 Task: Look for Airbnb options in Chom Bueng, Thailand from 2nd November, 2023 to 6th November, 2023 for 1 adult.1  bedroom having 1 bed and 1 bathroom. Property type can be guest house. Booking option can be shelf check-in. Look for 3 properties as per requirement.
Action: Mouse moved to (506, 58)
Screenshot: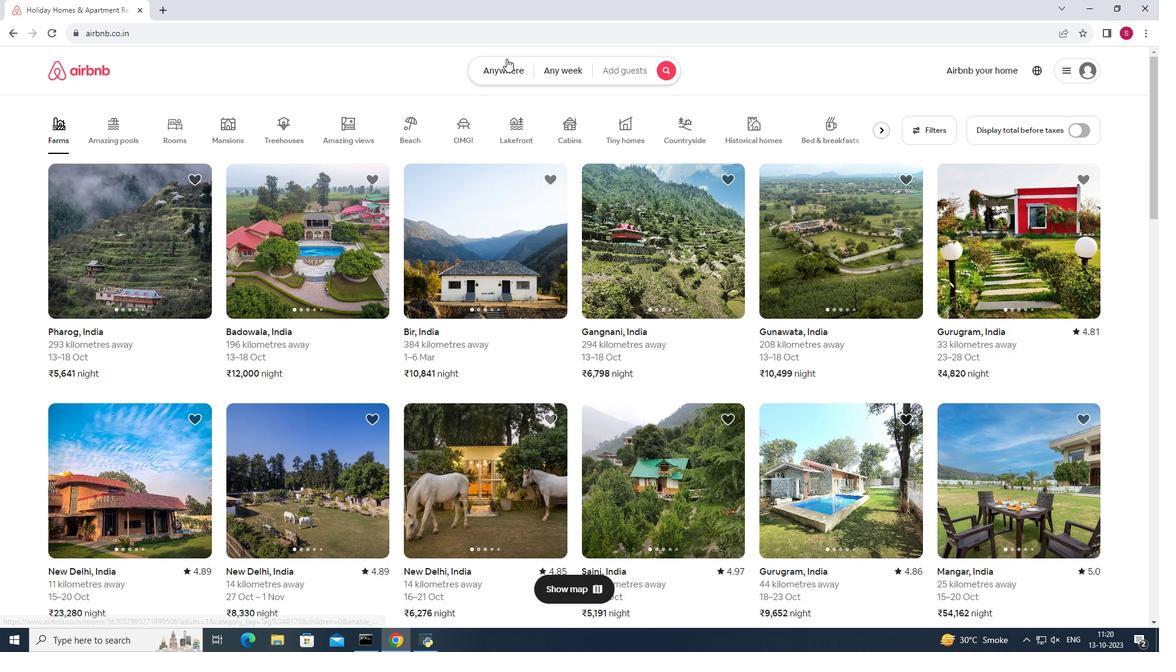 
Action: Mouse pressed left at (506, 58)
Screenshot: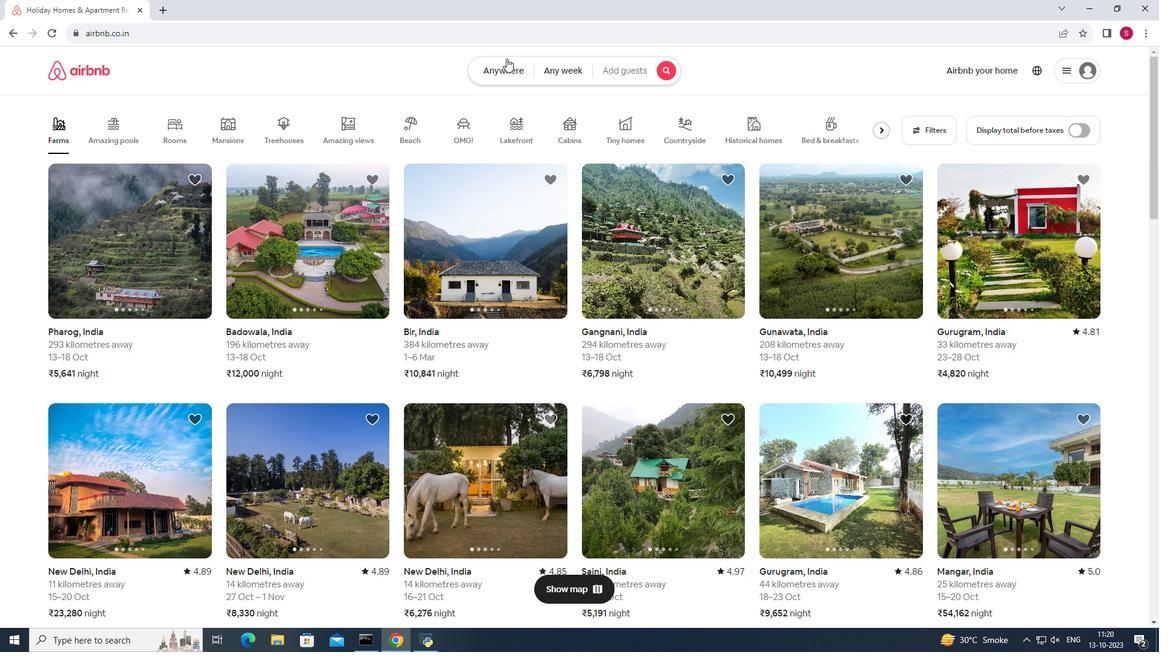 
Action: Mouse moved to (447, 122)
Screenshot: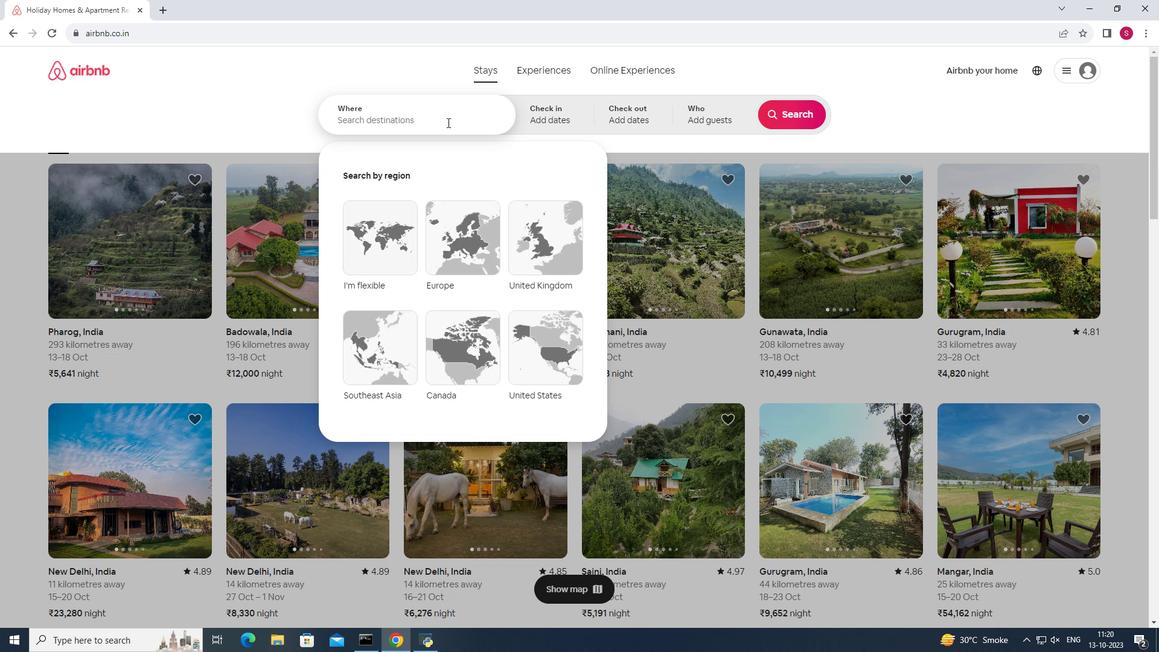
Action: Mouse pressed left at (447, 122)
Screenshot: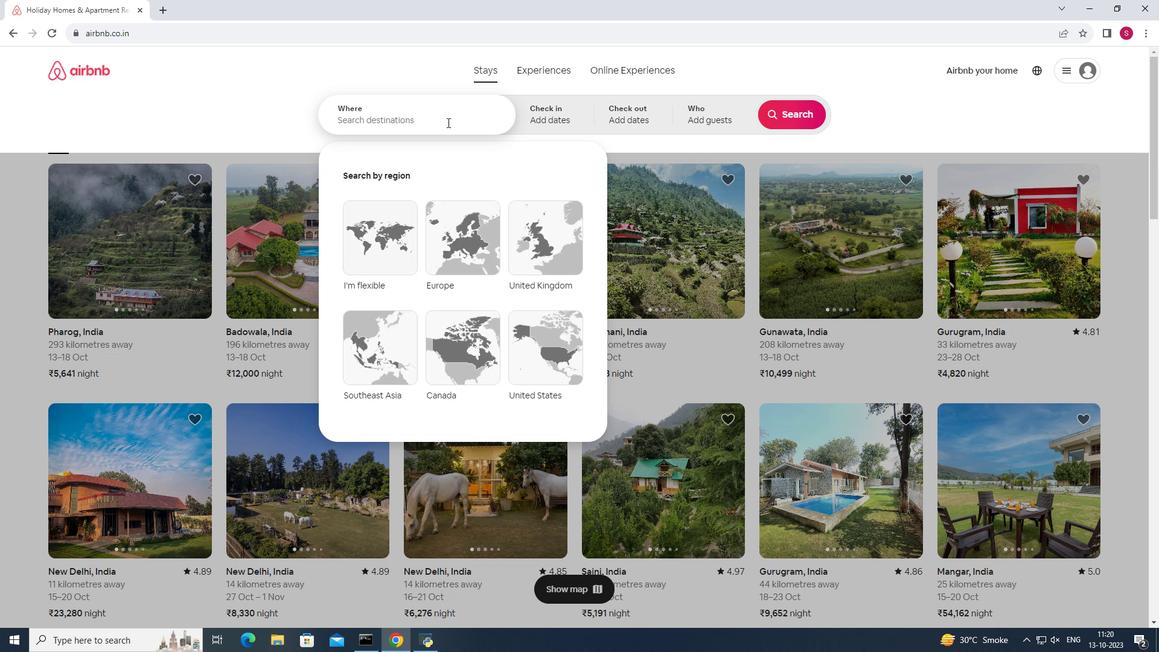 
Action: Key pressed <Key.shift>Chom<Key.space><Key.shift>Bueng,<Key.space><Key.shift>Thailand
Screenshot: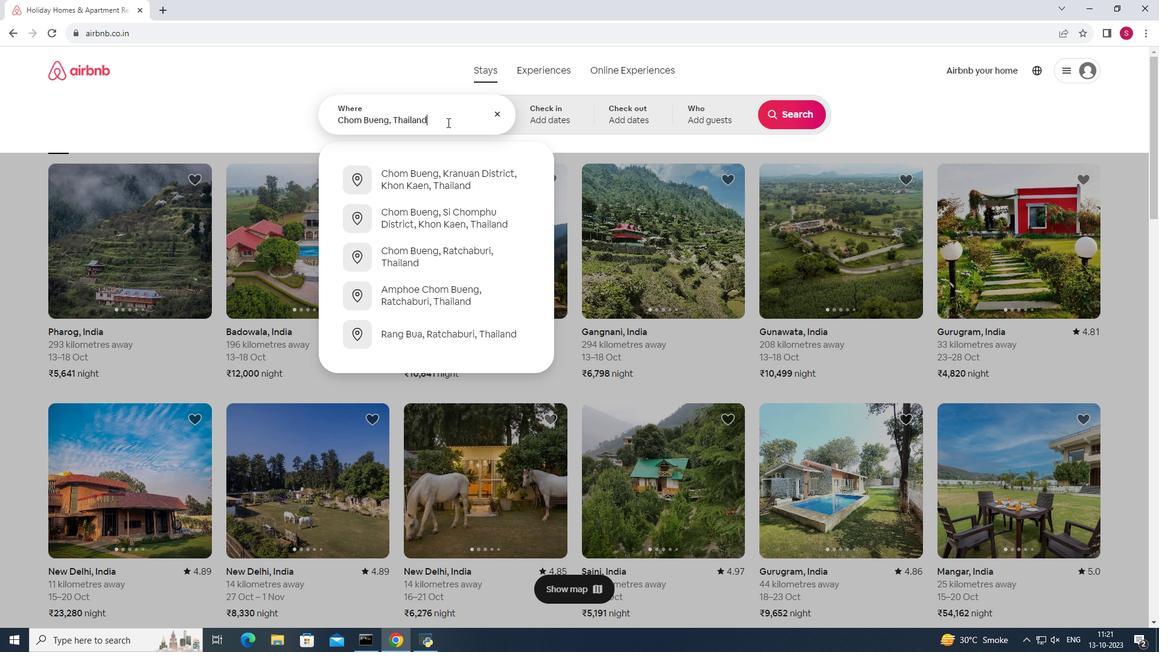 
Action: Mouse moved to (613, 125)
Screenshot: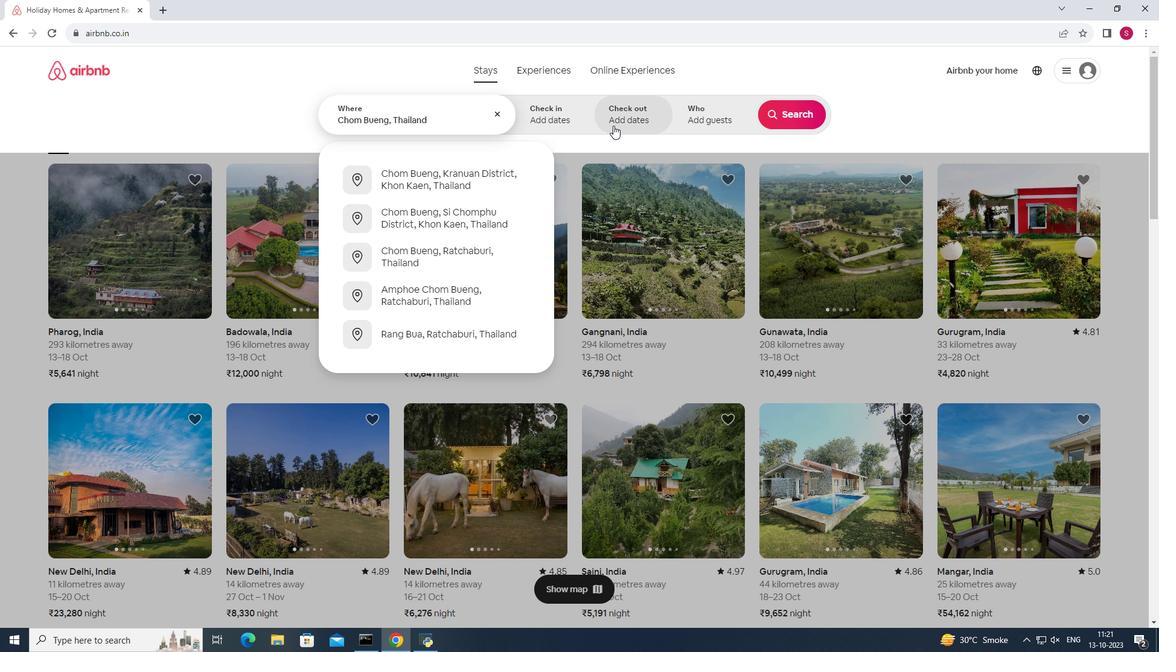 
Action: Key pressed <Key.enter>
Screenshot: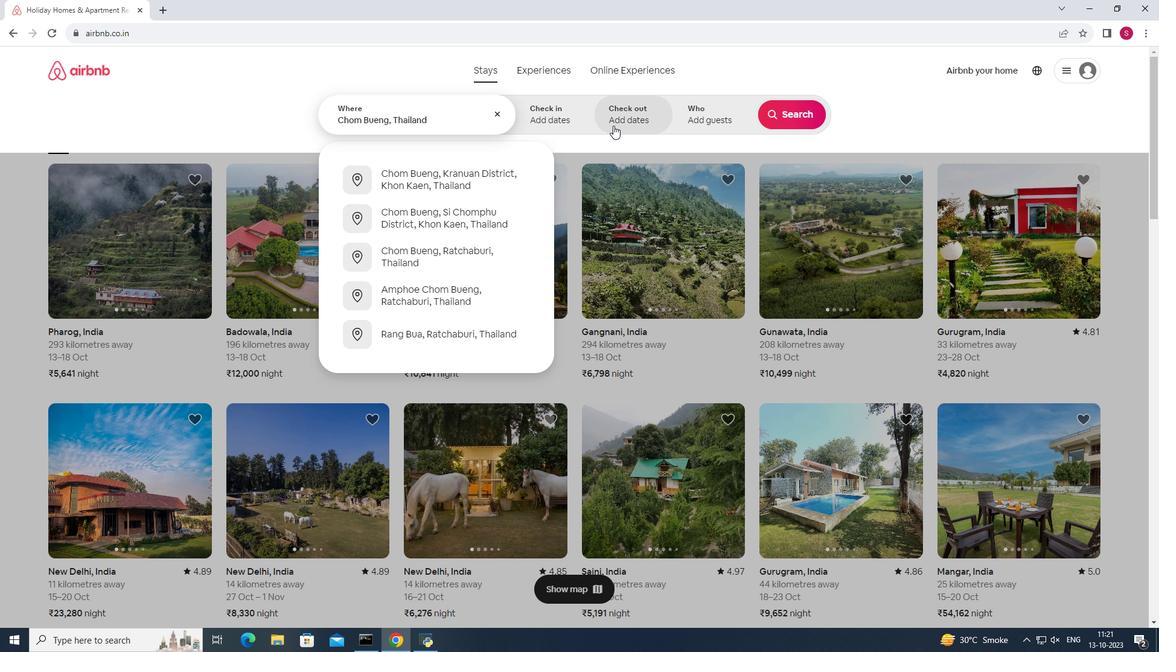 
Action: Mouse moved to (724, 257)
Screenshot: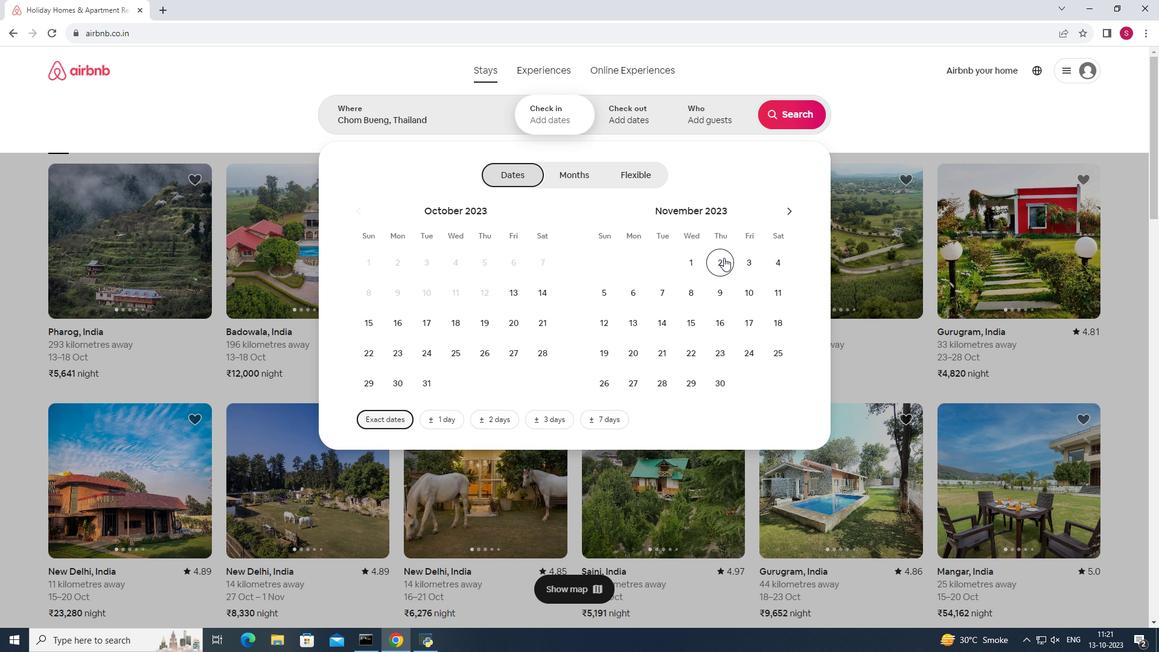 
Action: Mouse pressed left at (724, 257)
Screenshot: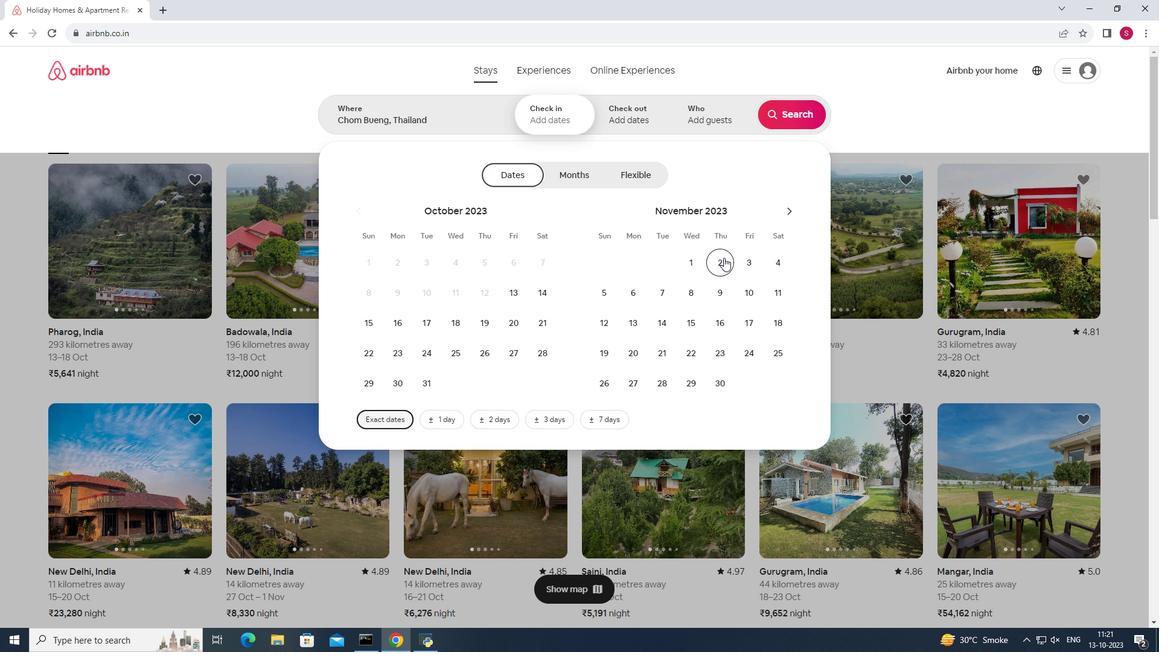 
Action: Mouse moved to (634, 300)
Screenshot: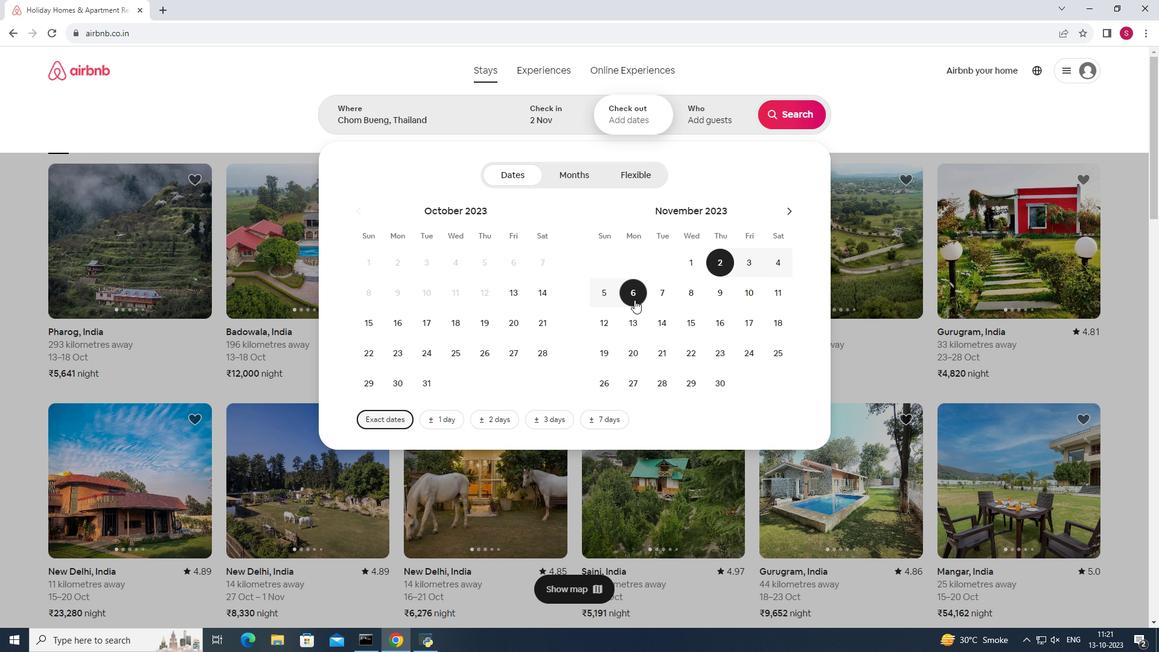 
Action: Mouse pressed left at (634, 300)
Screenshot: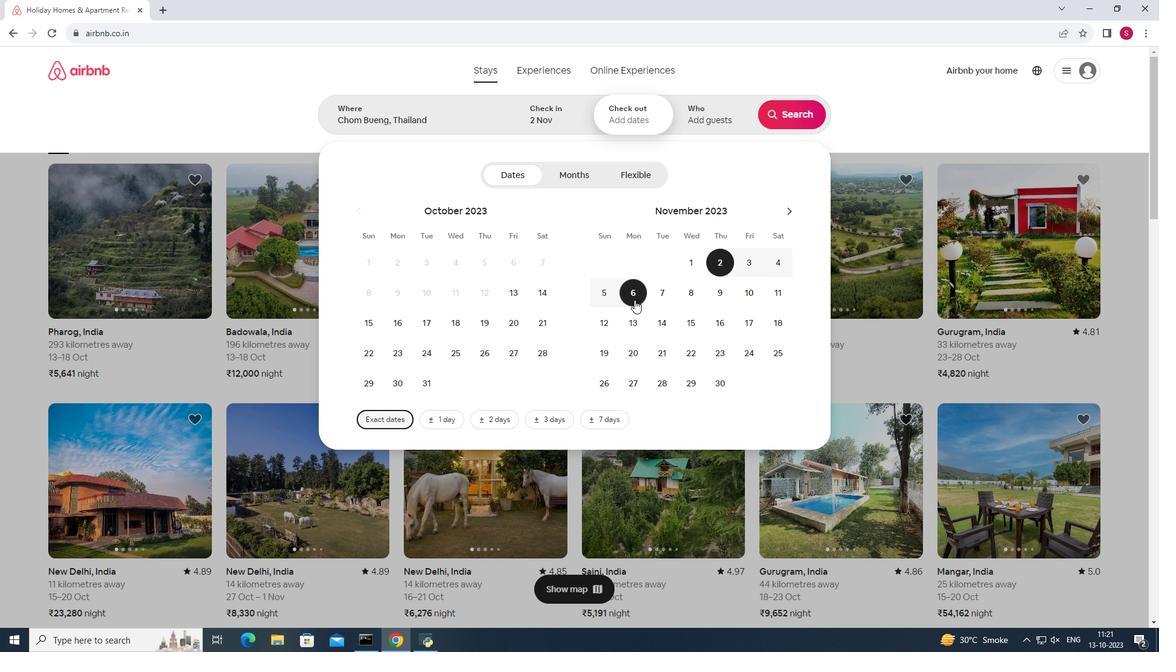 
Action: Mouse pressed left at (634, 300)
Screenshot: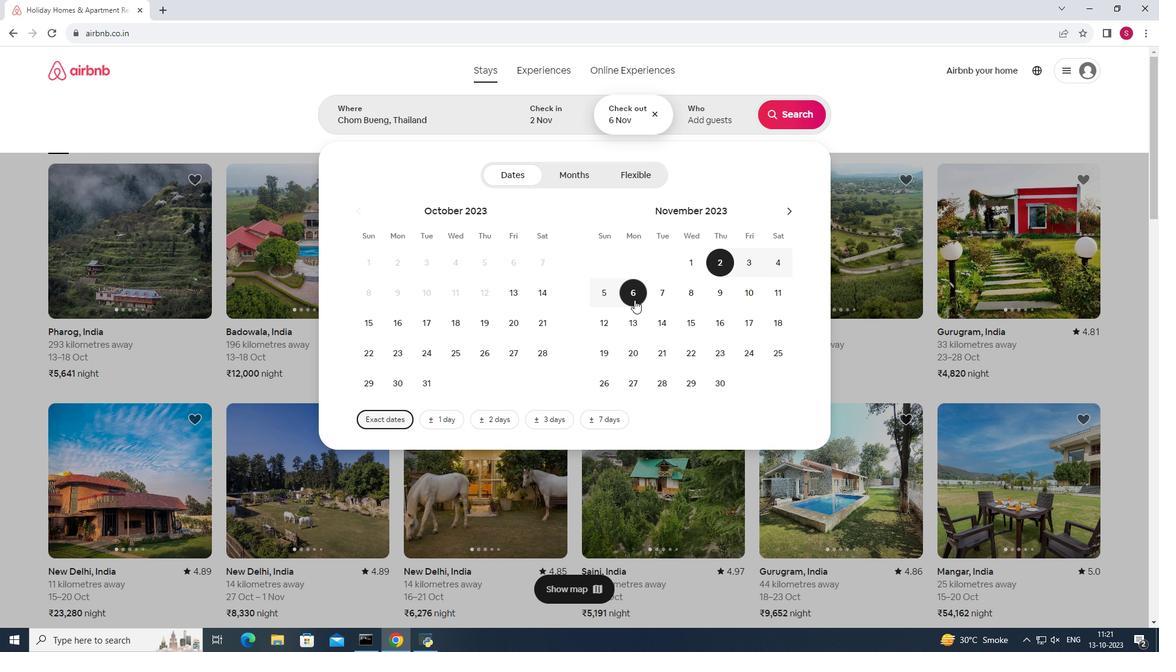 
Action: Mouse moved to (707, 106)
Screenshot: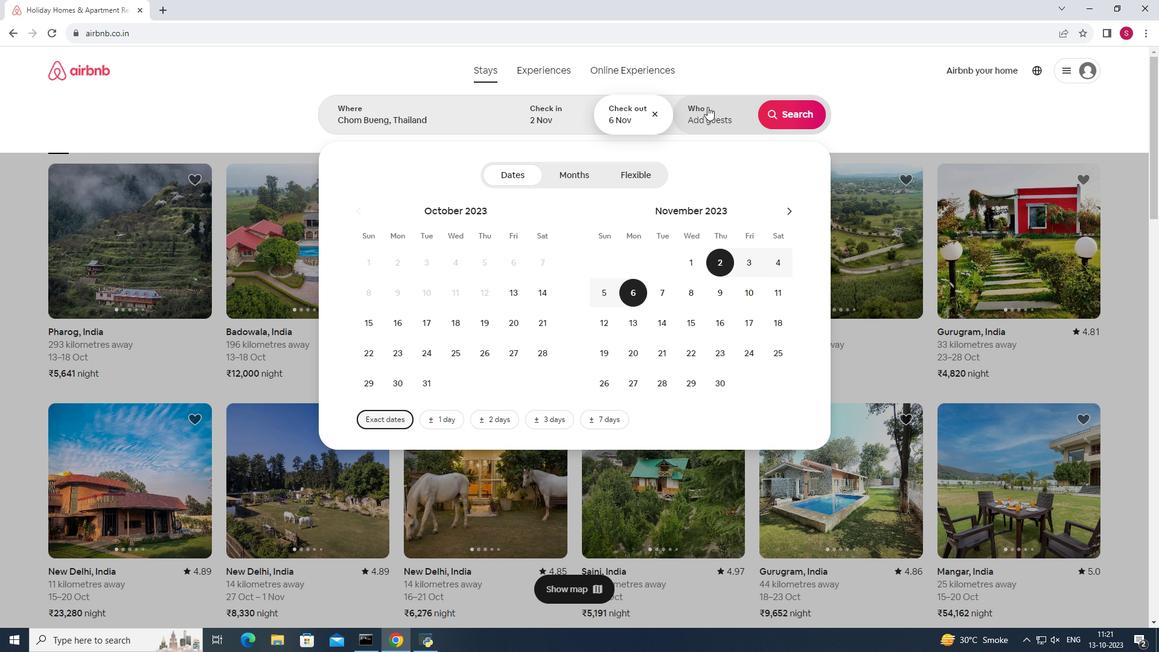 
Action: Mouse pressed left at (707, 106)
Screenshot: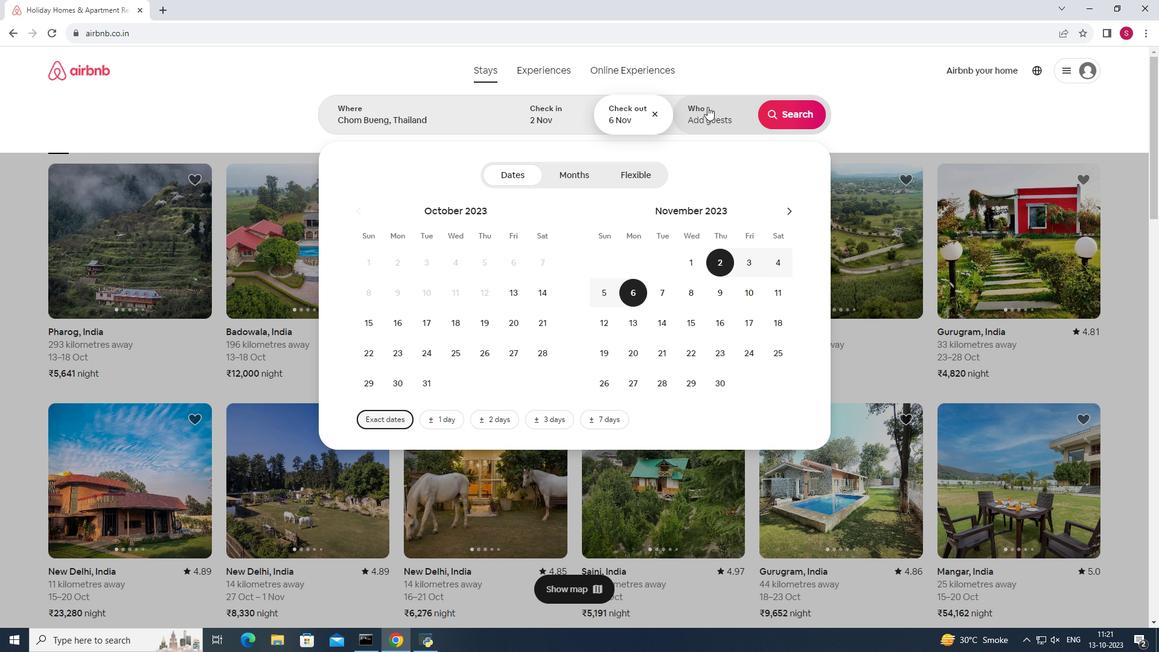 
Action: Mouse pressed left at (707, 106)
Screenshot: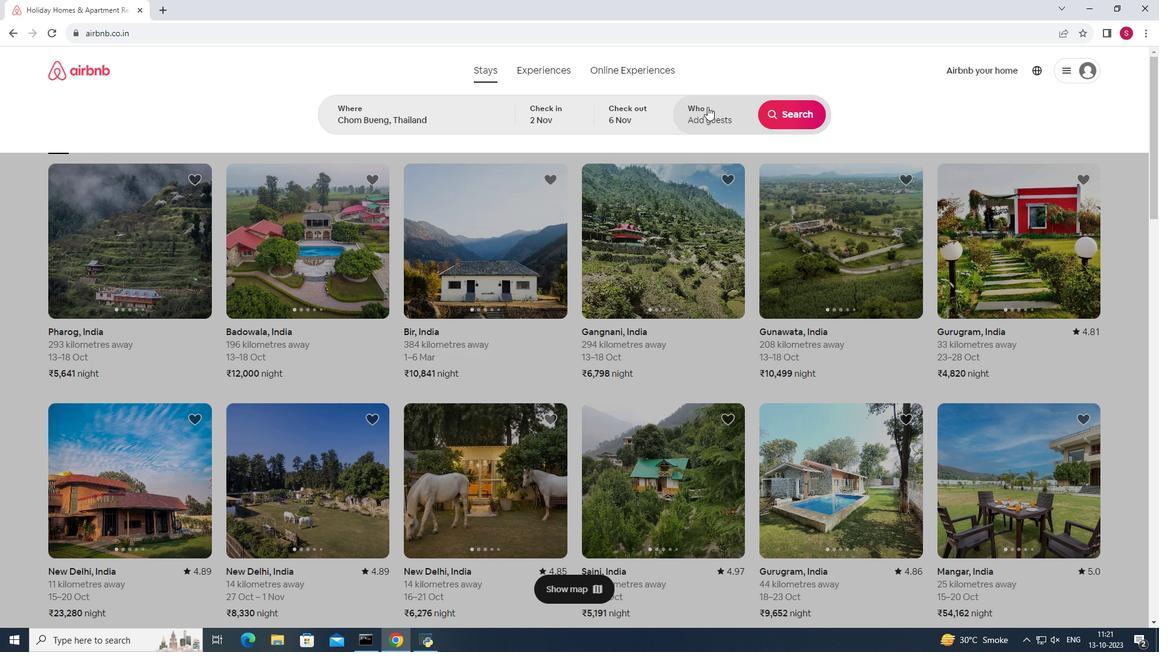 
Action: Mouse moved to (707, 109)
Screenshot: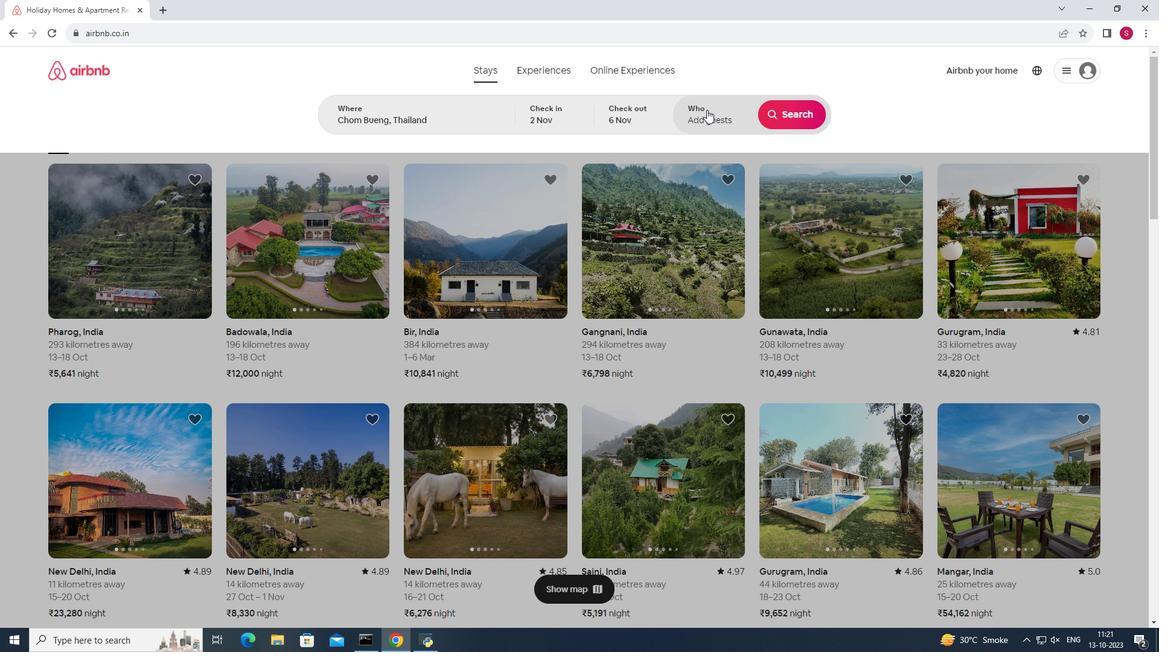 
Action: Mouse pressed left at (707, 109)
Screenshot: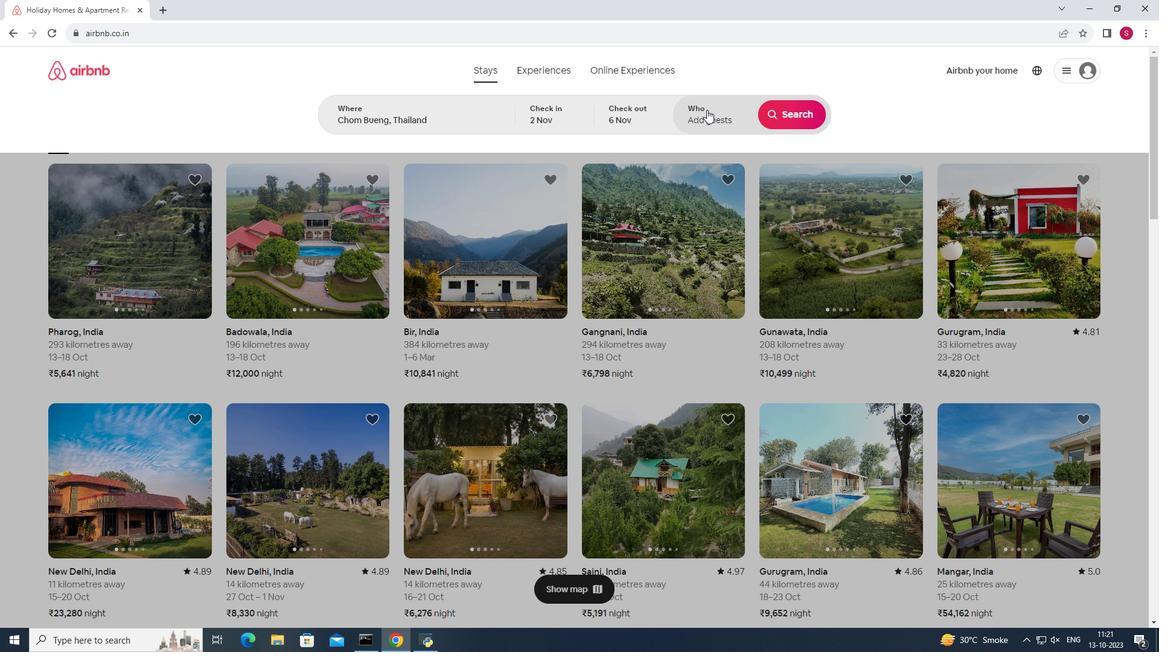 
Action: Mouse moved to (796, 179)
Screenshot: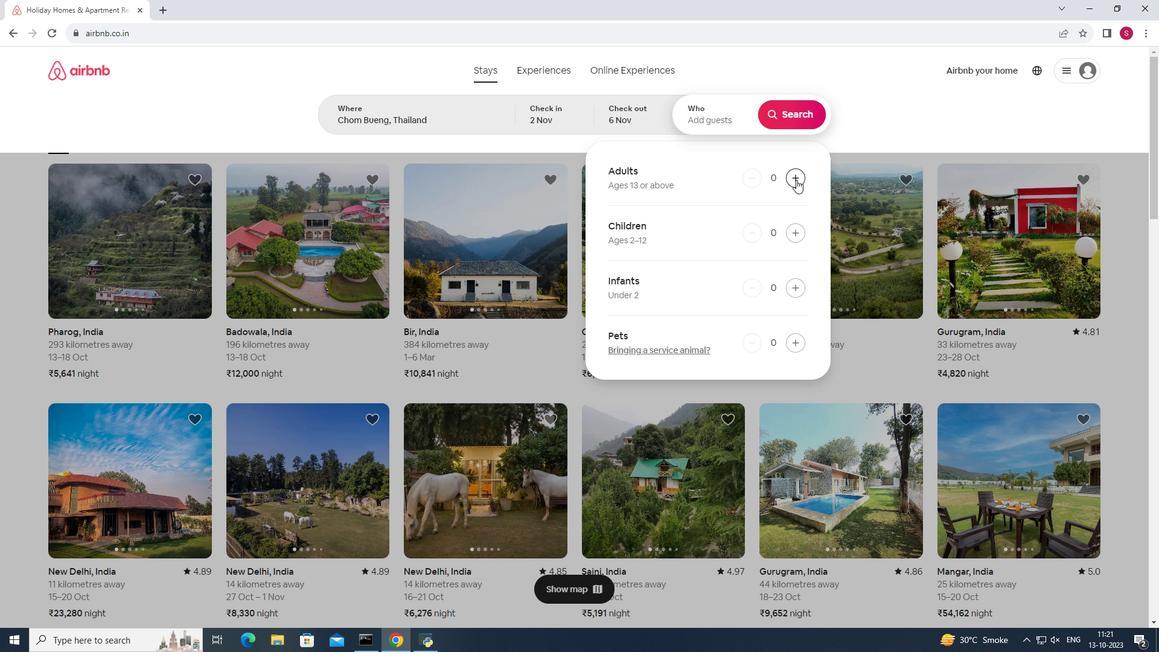 
Action: Mouse pressed left at (796, 179)
Screenshot: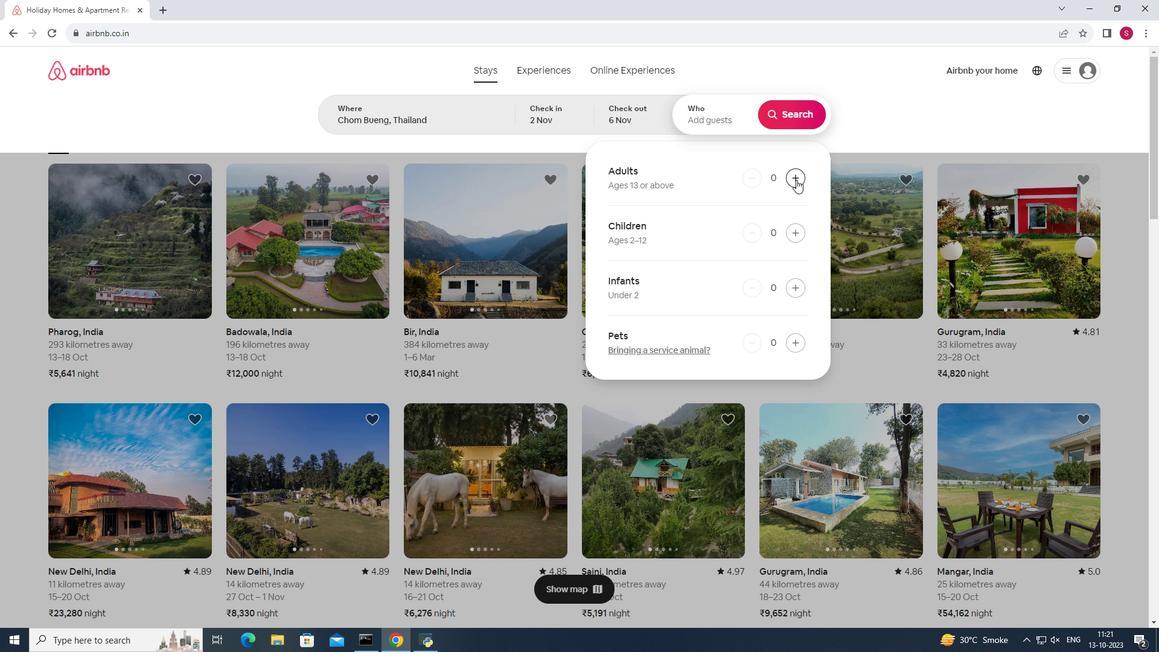 
Action: Mouse pressed left at (796, 179)
Screenshot: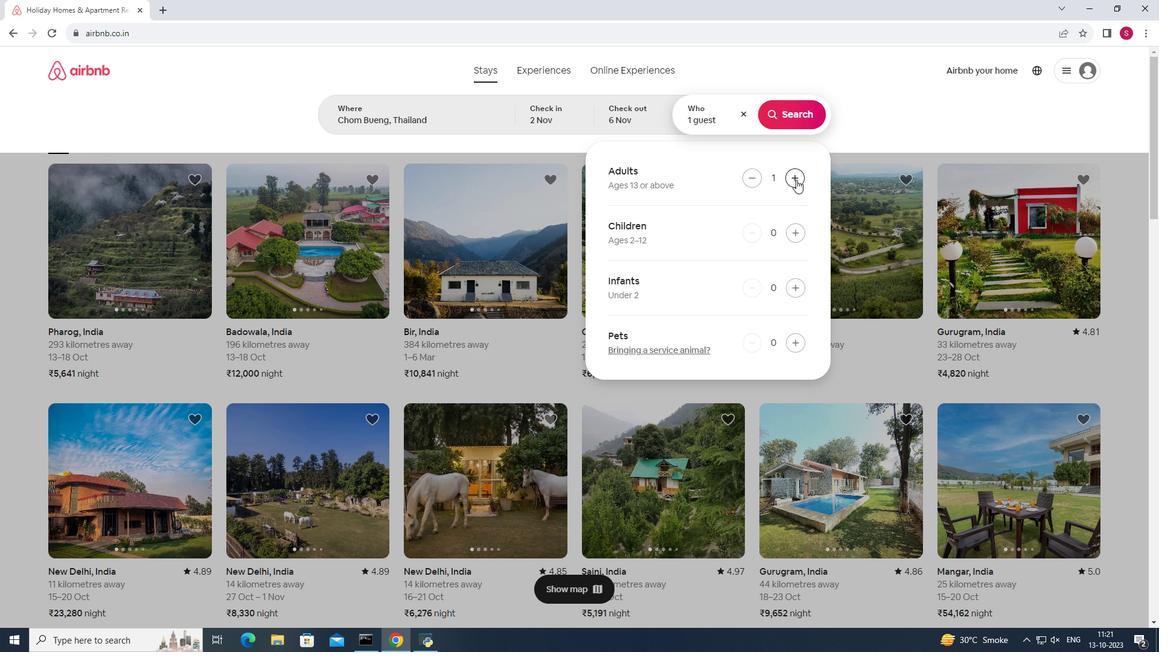 
Action: Mouse moved to (750, 180)
Screenshot: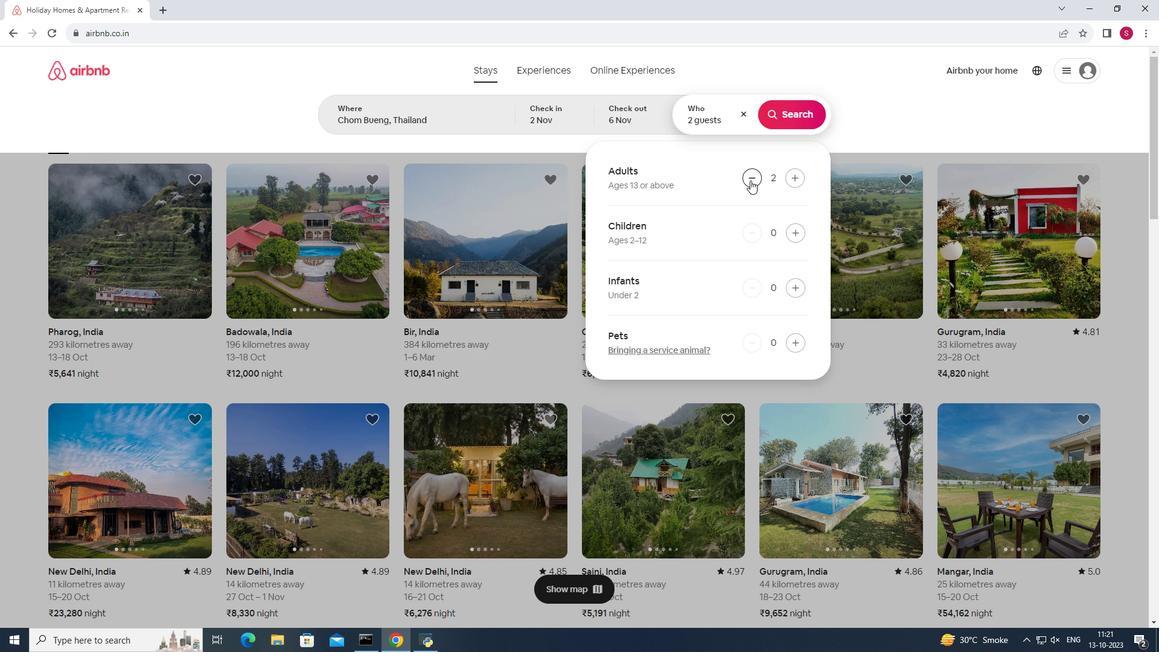 
Action: Mouse pressed left at (750, 180)
Screenshot: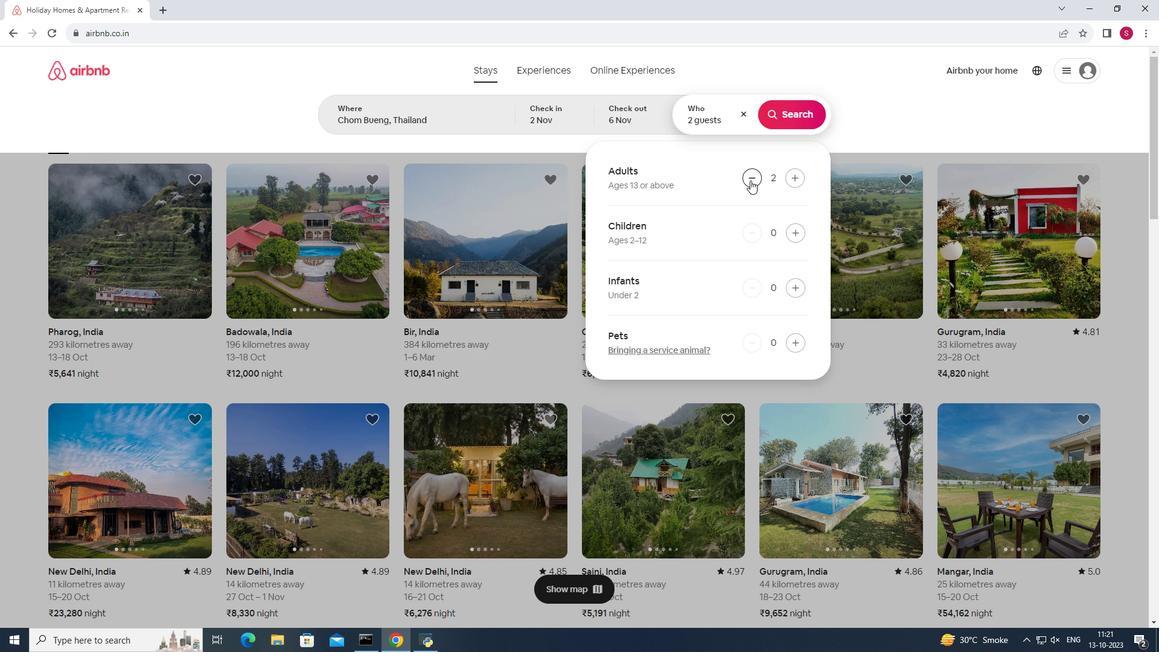 
Action: Mouse moved to (802, 109)
Screenshot: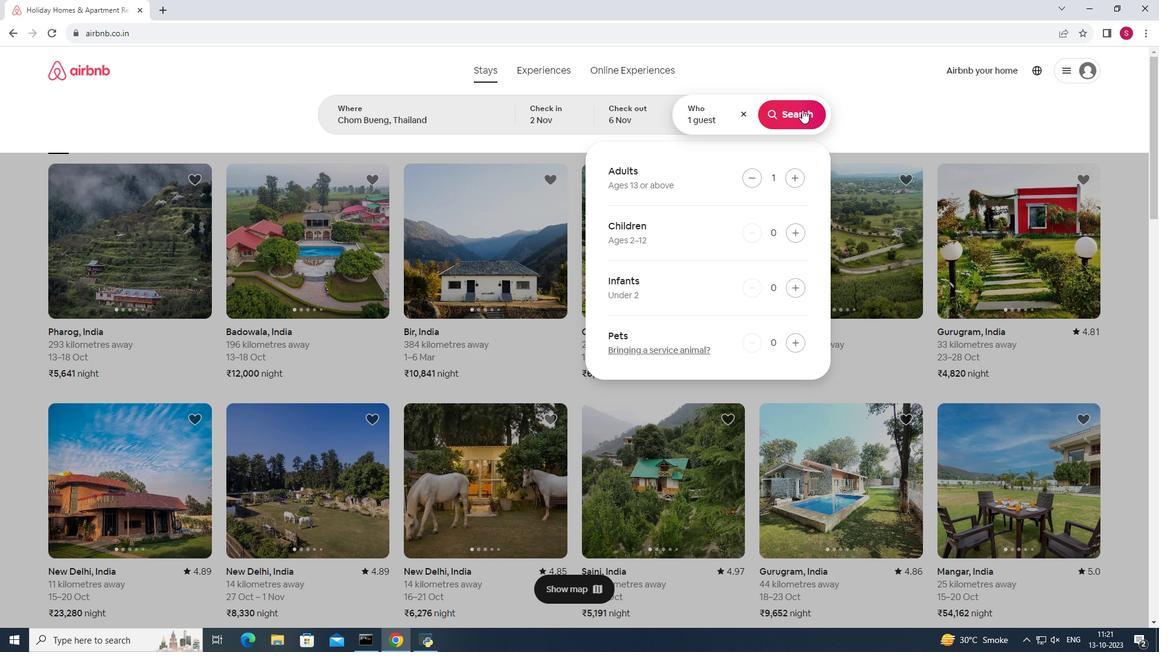 
Action: Mouse pressed left at (802, 109)
Screenshot: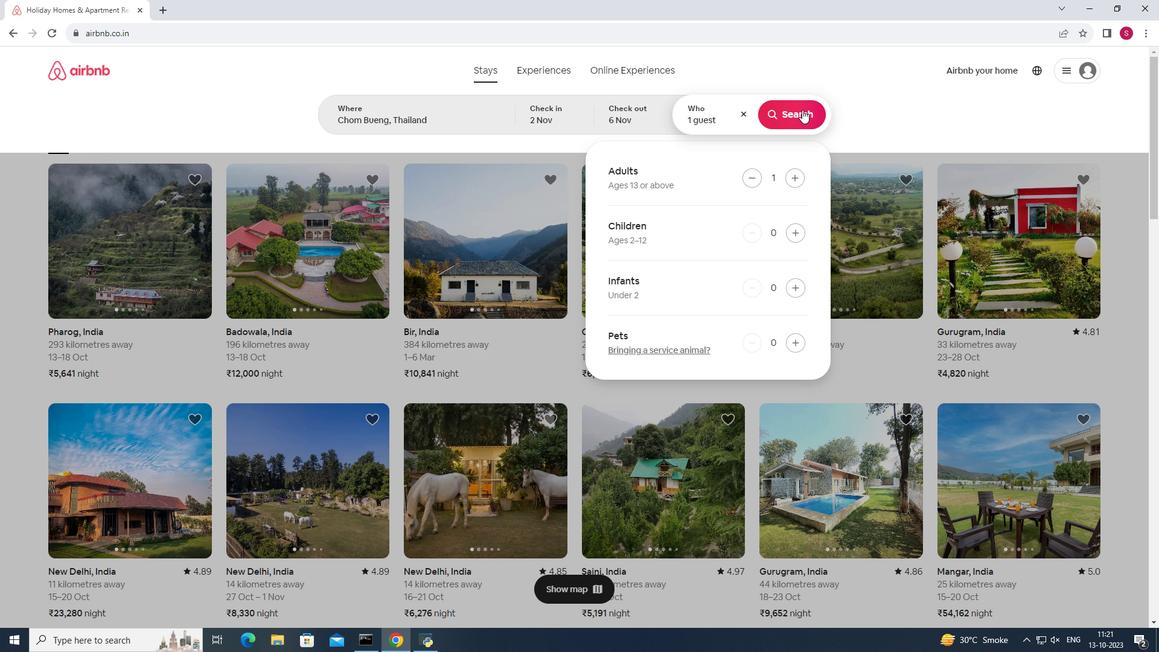 
Action: Mouse moved to (963, 120)
Screenshot: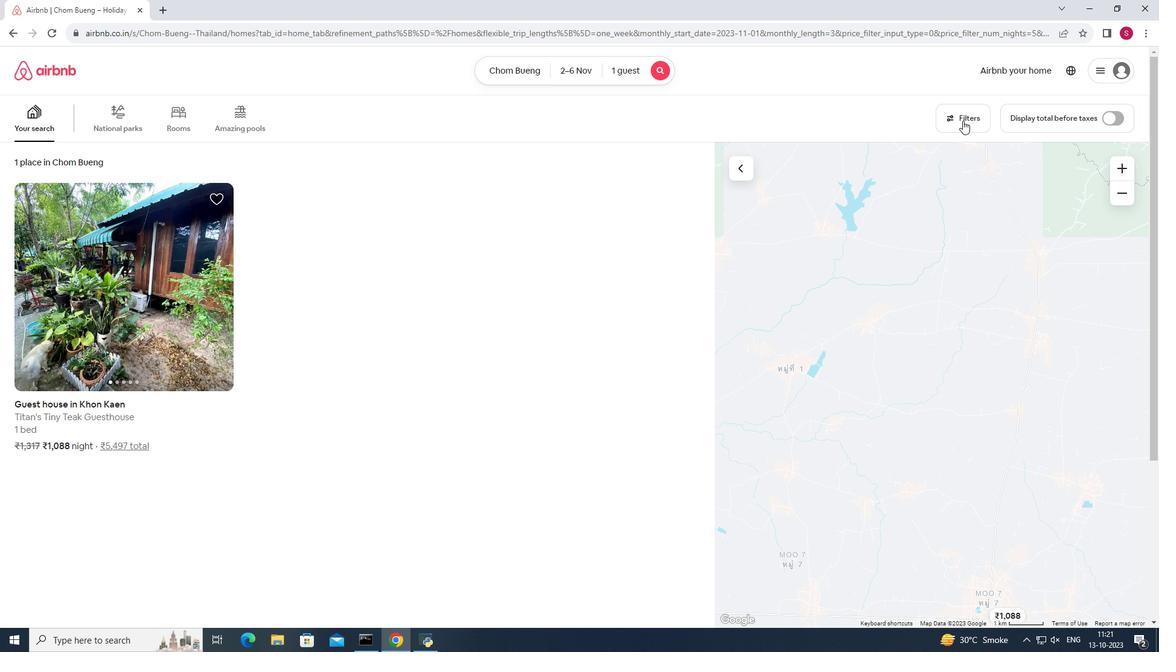 
Action: Mouse pressed left at (963, 120)
Screenshot: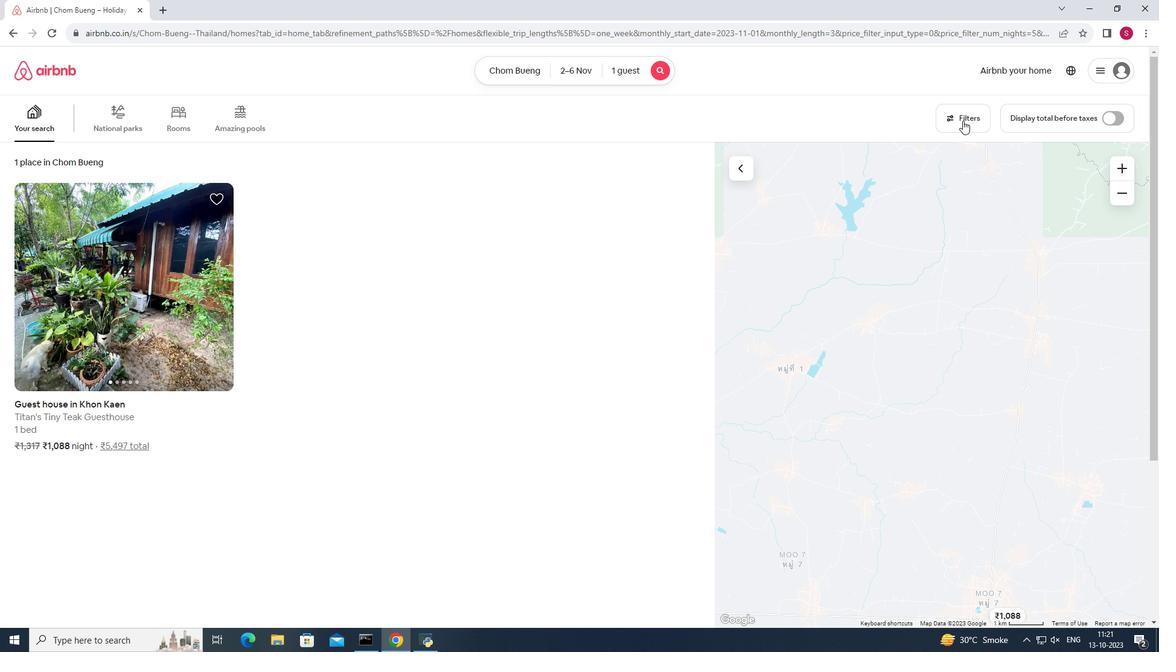 
Action: Mouse pressed left at (963, 120)
Screenshot: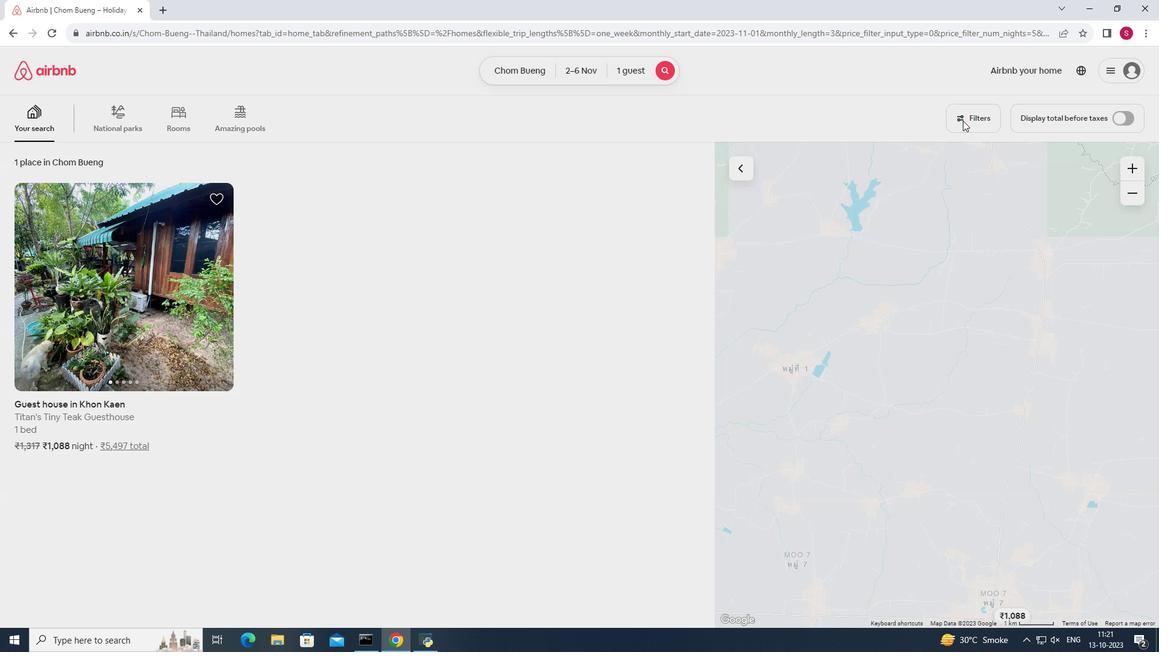 
Action: Mouse pressed left at (963, 120)
Screenshot: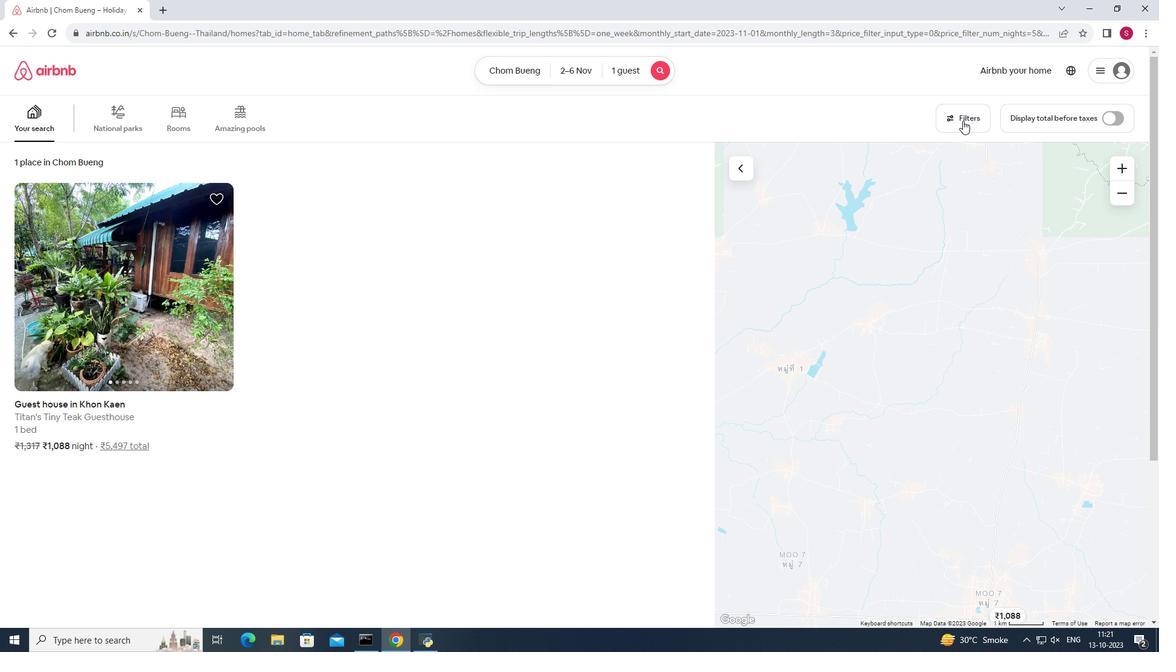 
Action: Mouse moved to (705, 324)
Screenshot: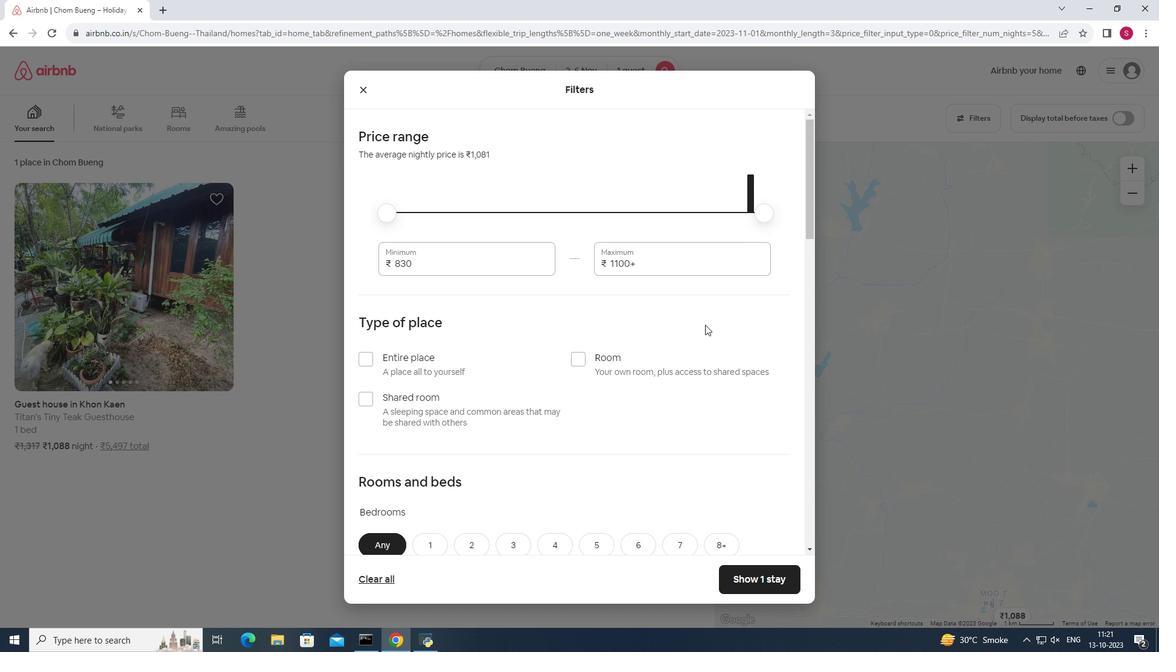 
Action: Mouse scrolled (705, 324) with delta (0, 0)
Screenshot: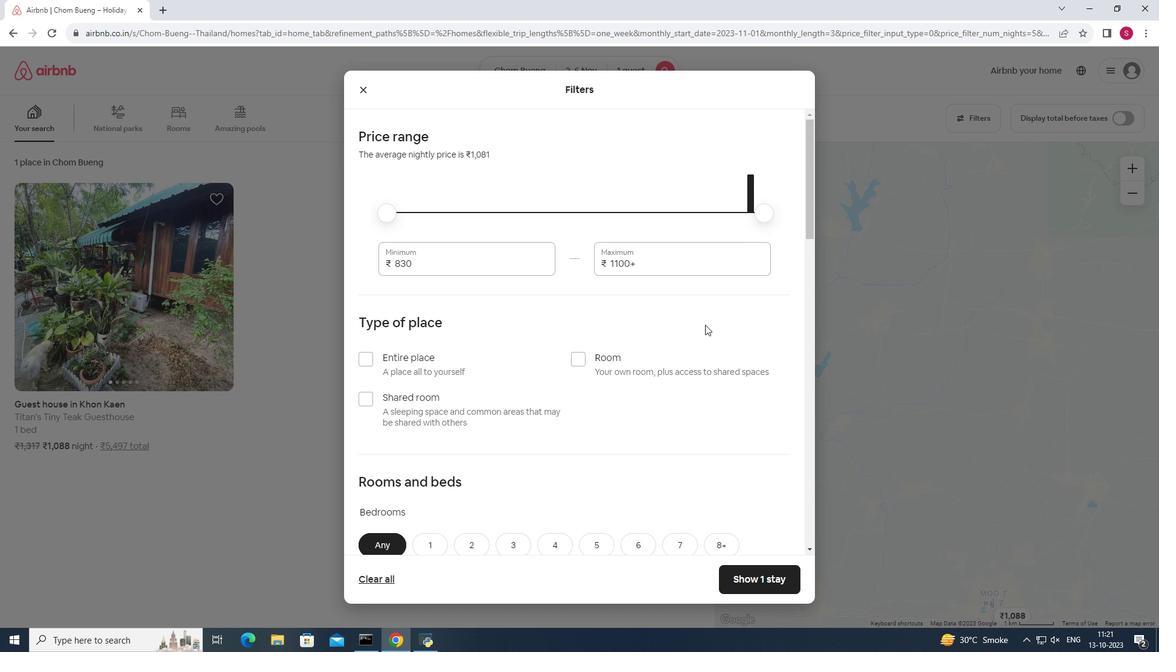 
Action: Mouse scrolled (705, 324) with delta (0, 0)
Screenshot: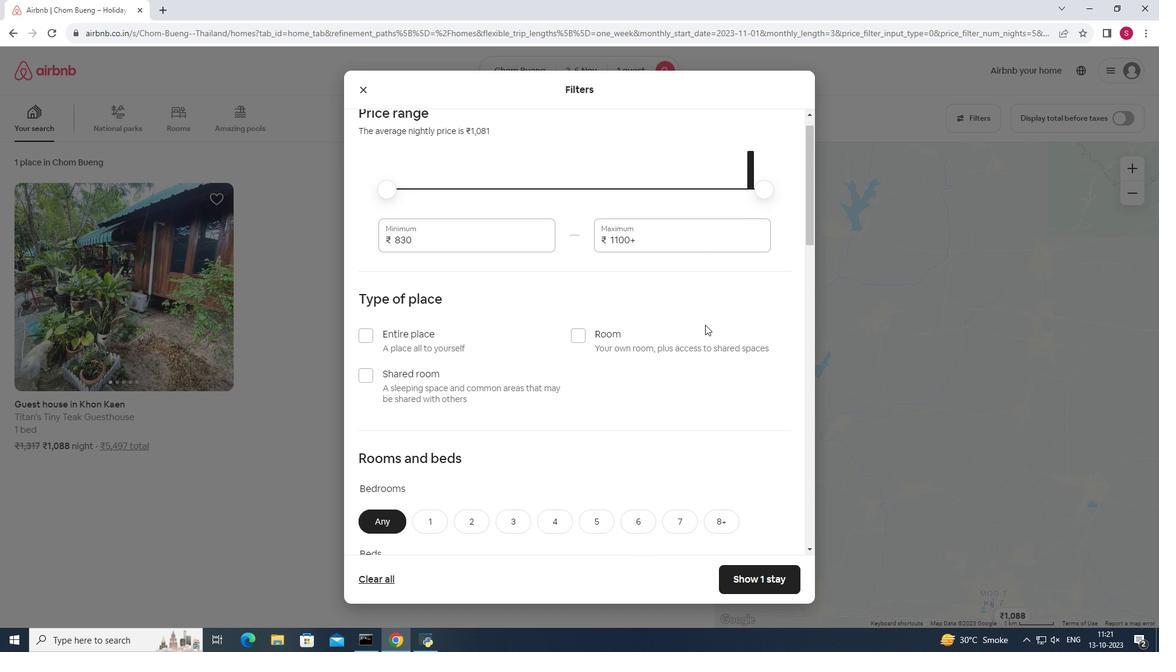 
Action: Mouse scrolled (705, 324) with delta (0, 0)
Screenshot: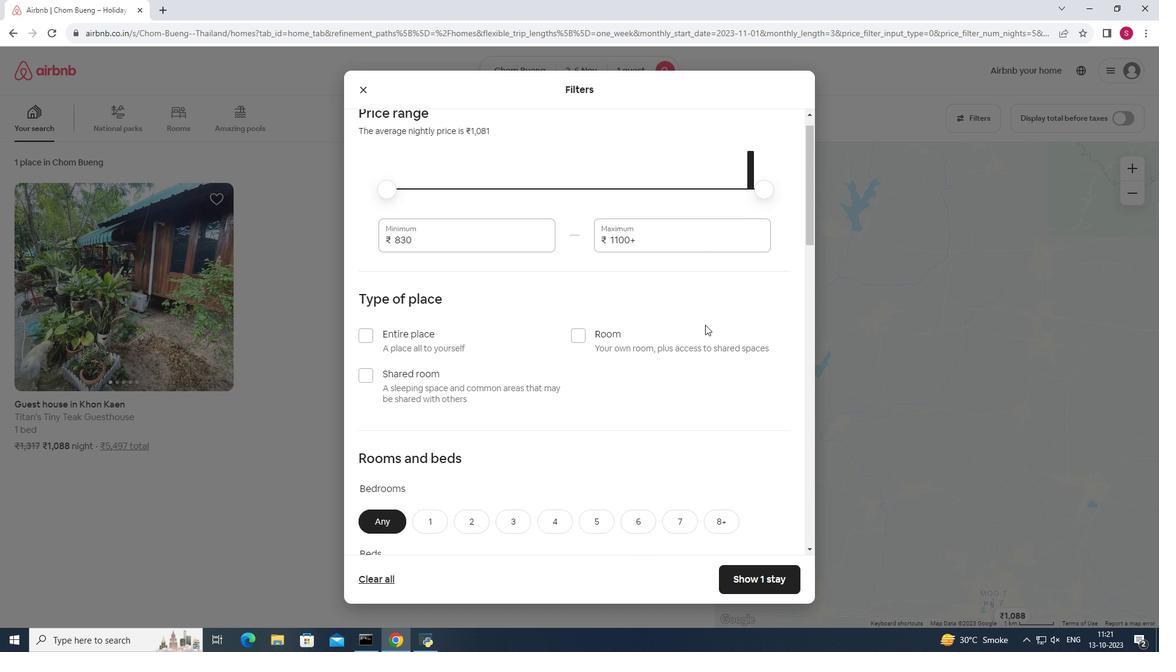 
Action: Mouse scrolled (705, 324) with delta (0, 0)
Screenshot: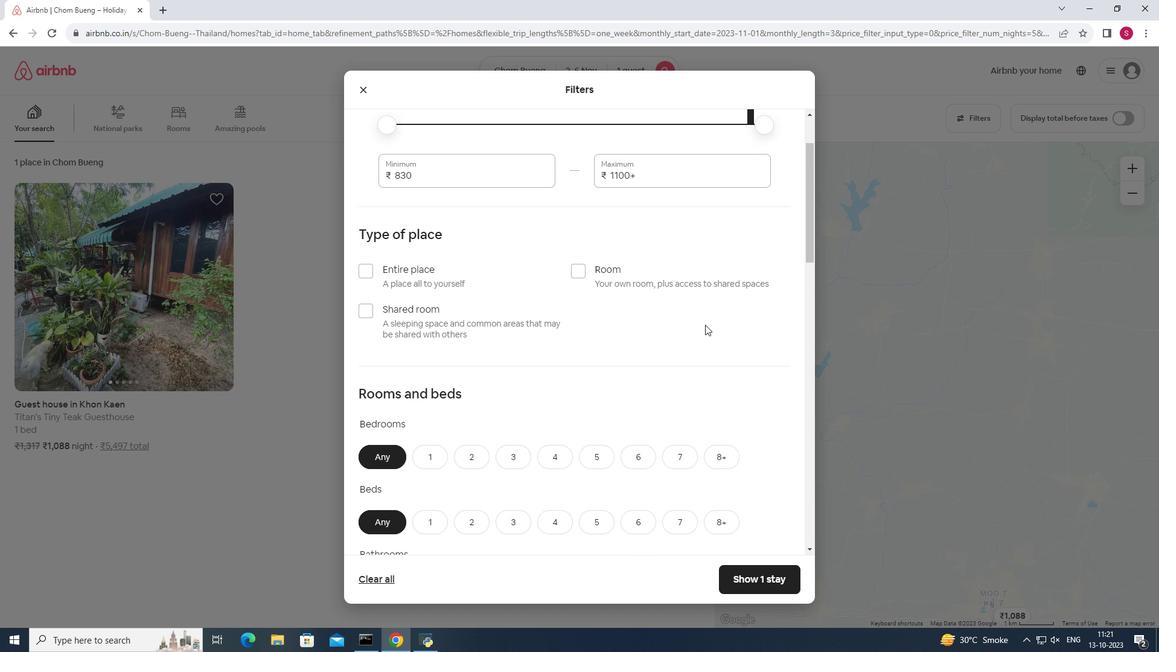 
Action: Mouse moved to (434, 306)
Screenshot: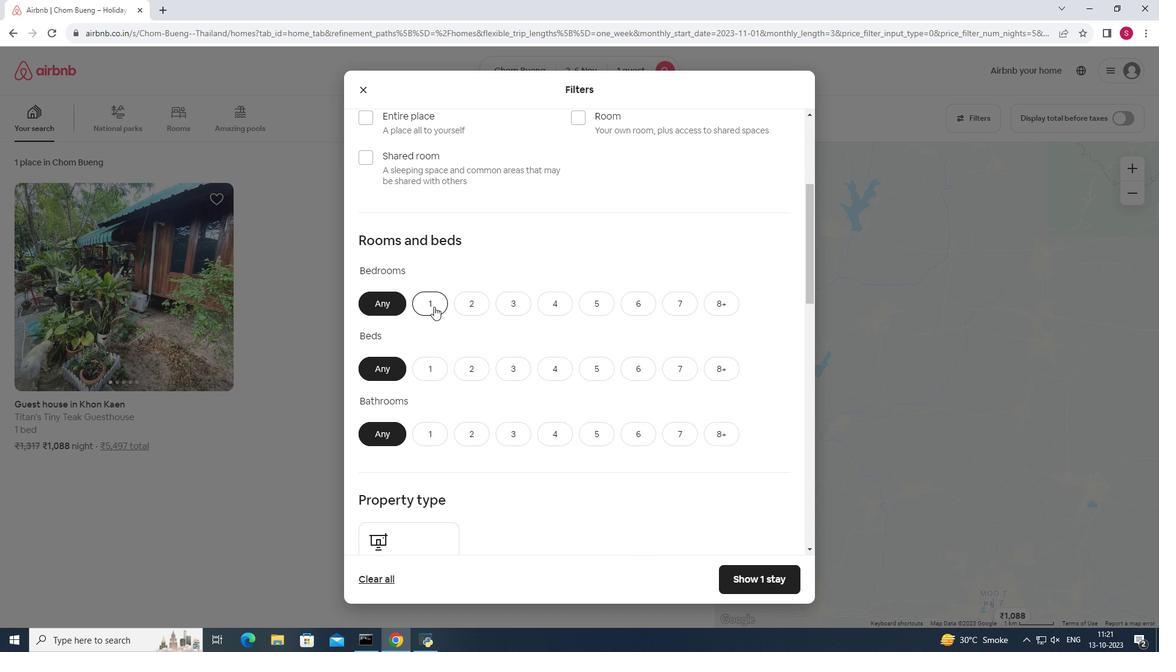 
Action: Mouse pressed left at (434, 306)
Screenshot: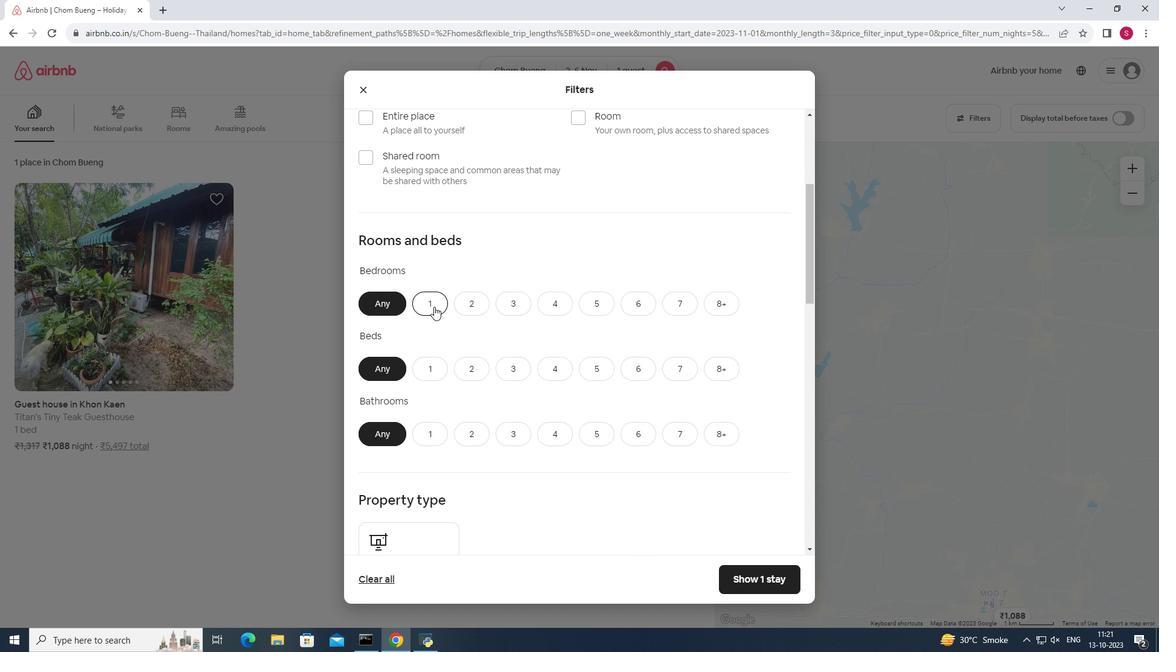 
Action: Mouse moved to (425, 368)
Screenshot: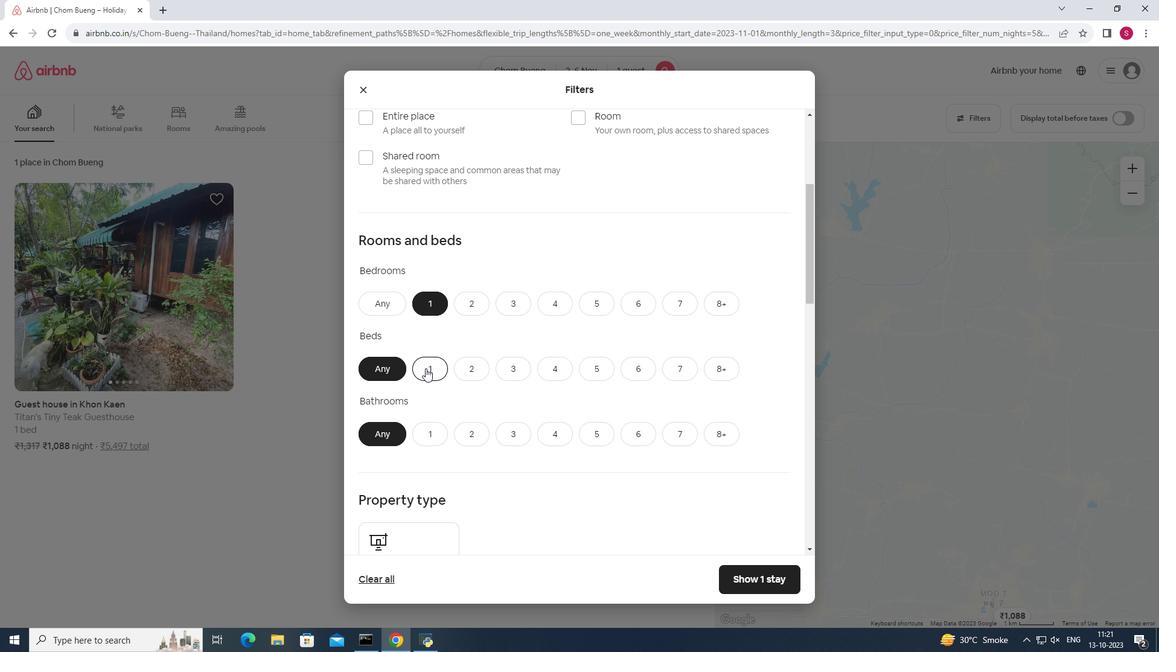 
Action: Mouse pressed left at (425, 368)
Screenshot: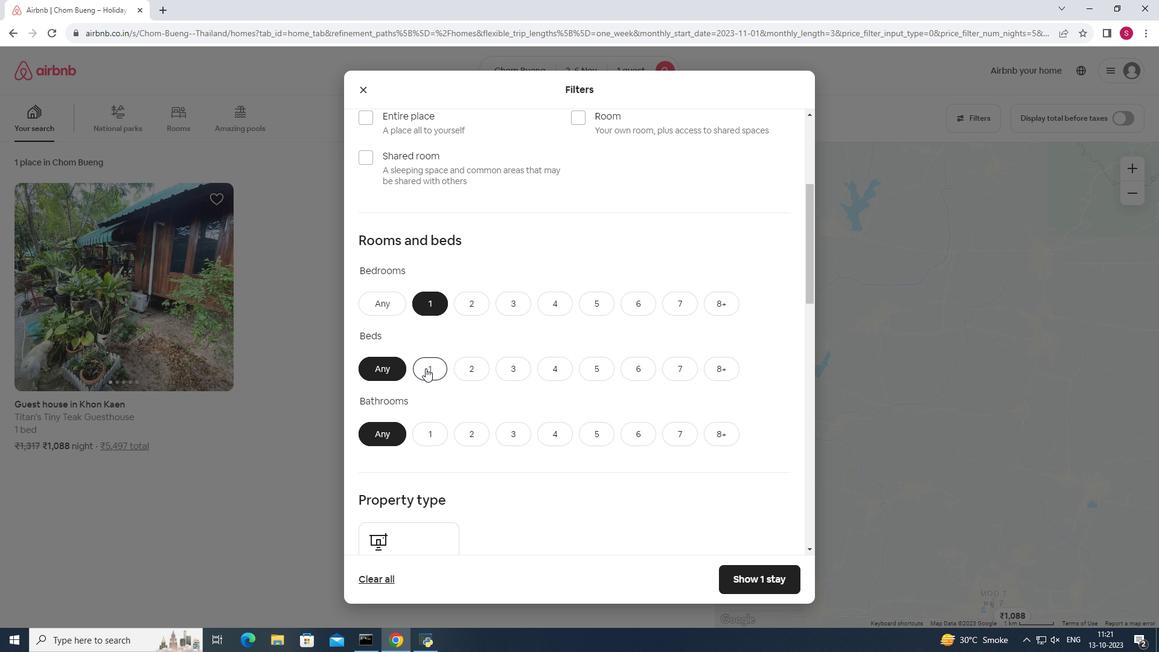 
Action: Mouse moved to (429, 439)
Screenshot: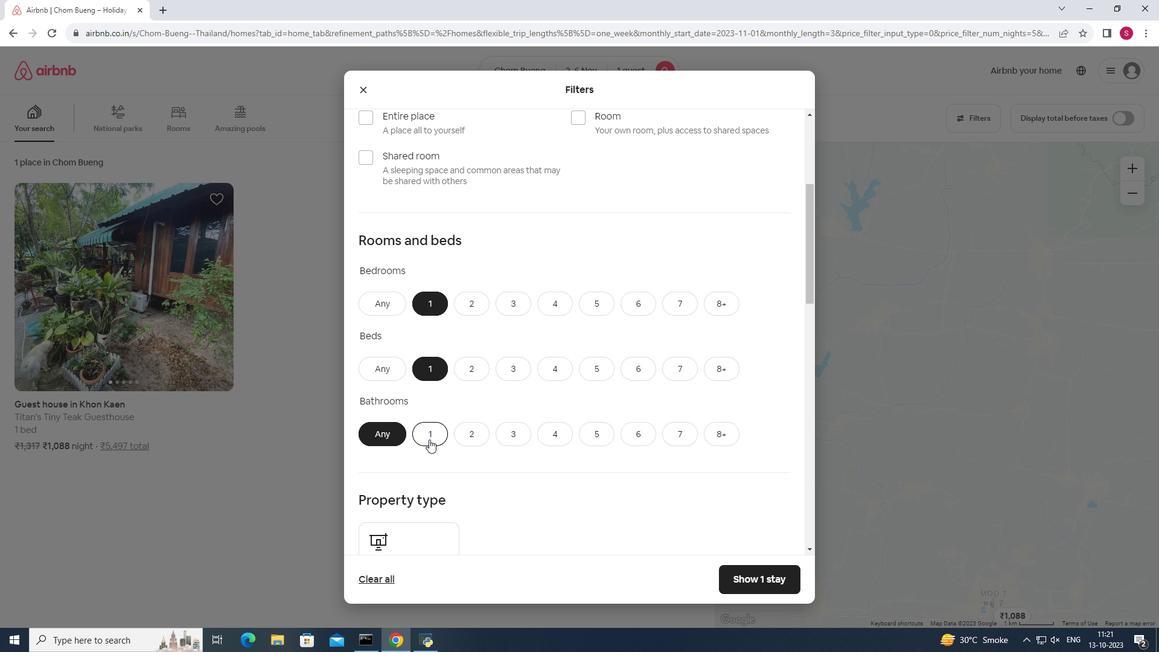 
Action: Mouse pressed left at (429, 439)
Screenshot: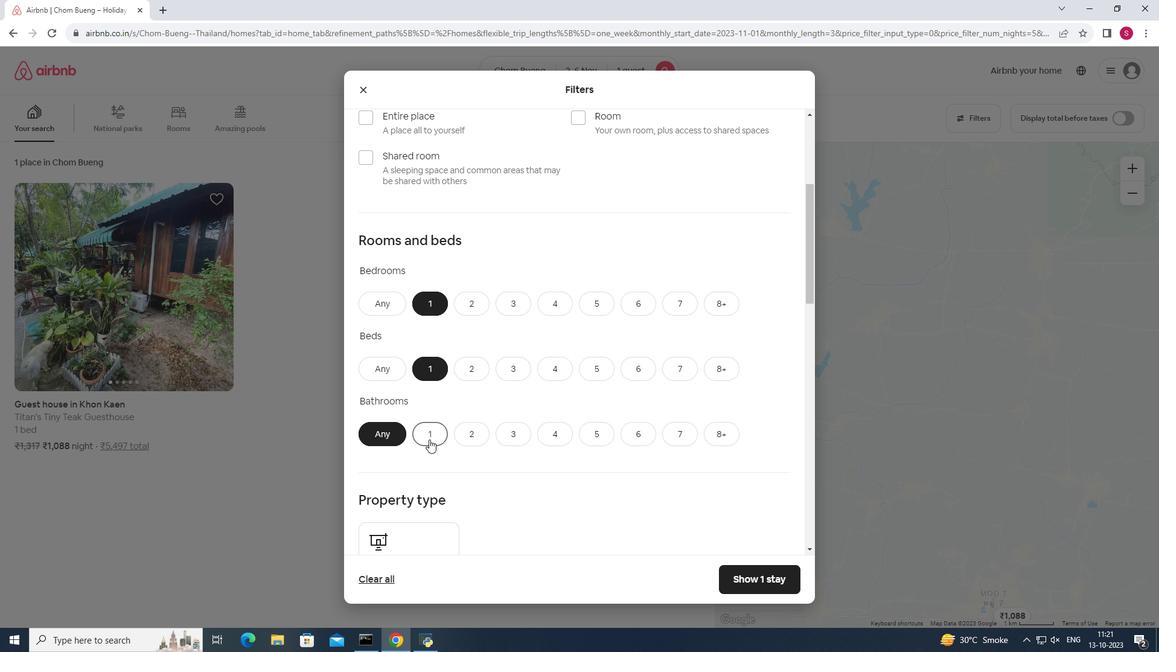 
Action: Mouse moved to (486, 419)
Screenshot: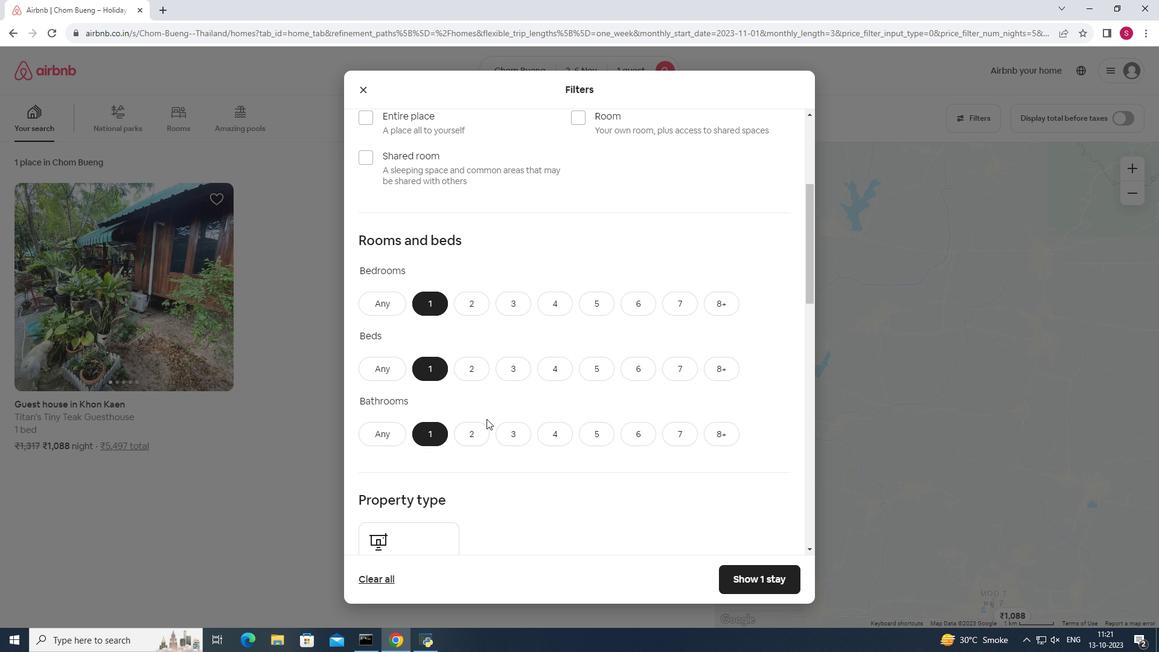 
Action: Mouse scrolled (486, 418) with delta (0, 0)
Screenshot: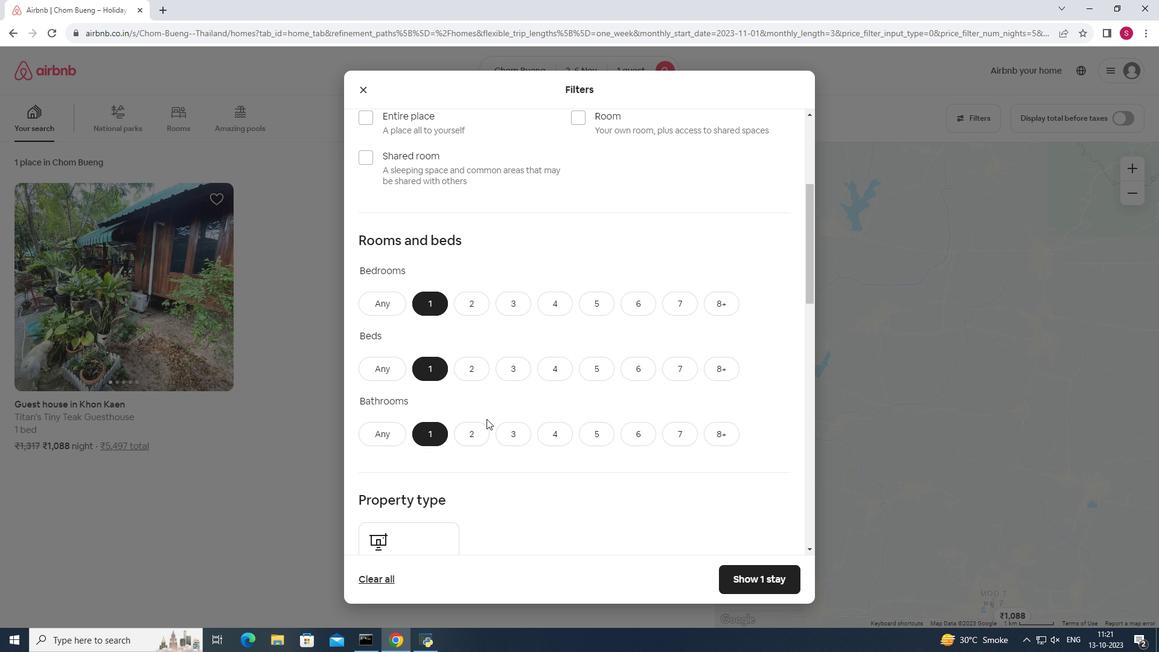 
Action: Mouse scrolled (486, 418) with delta (0, 0)
Screenshot: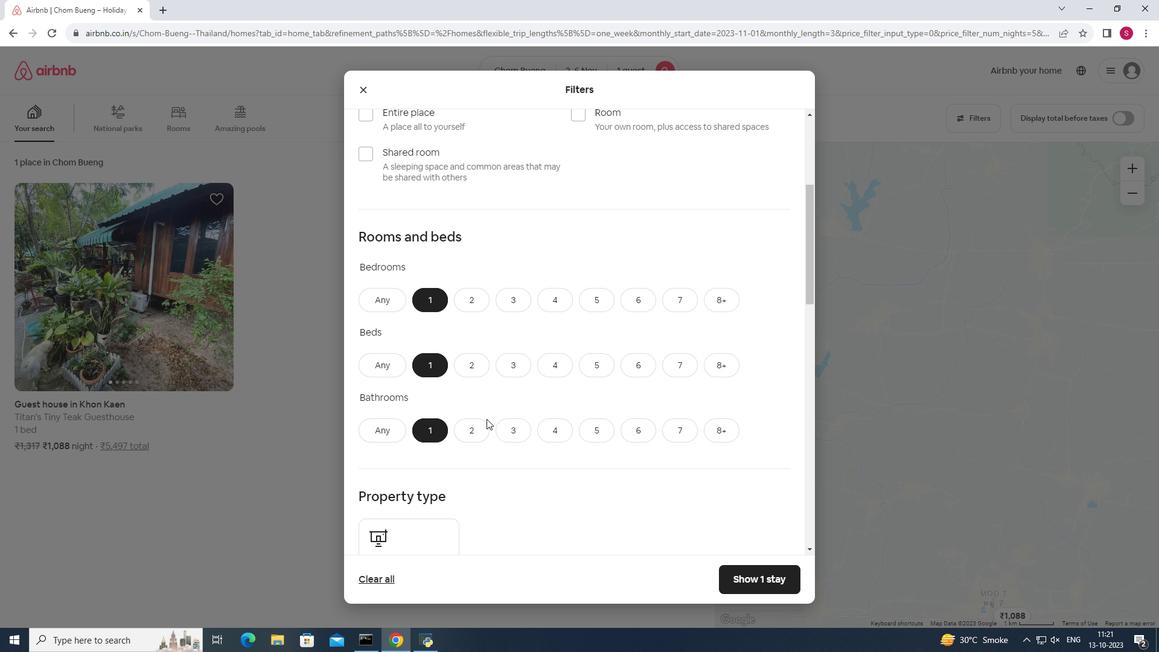 
Action: Mouse scrolled (486, 418) with delta (0, 0)
Screenshot: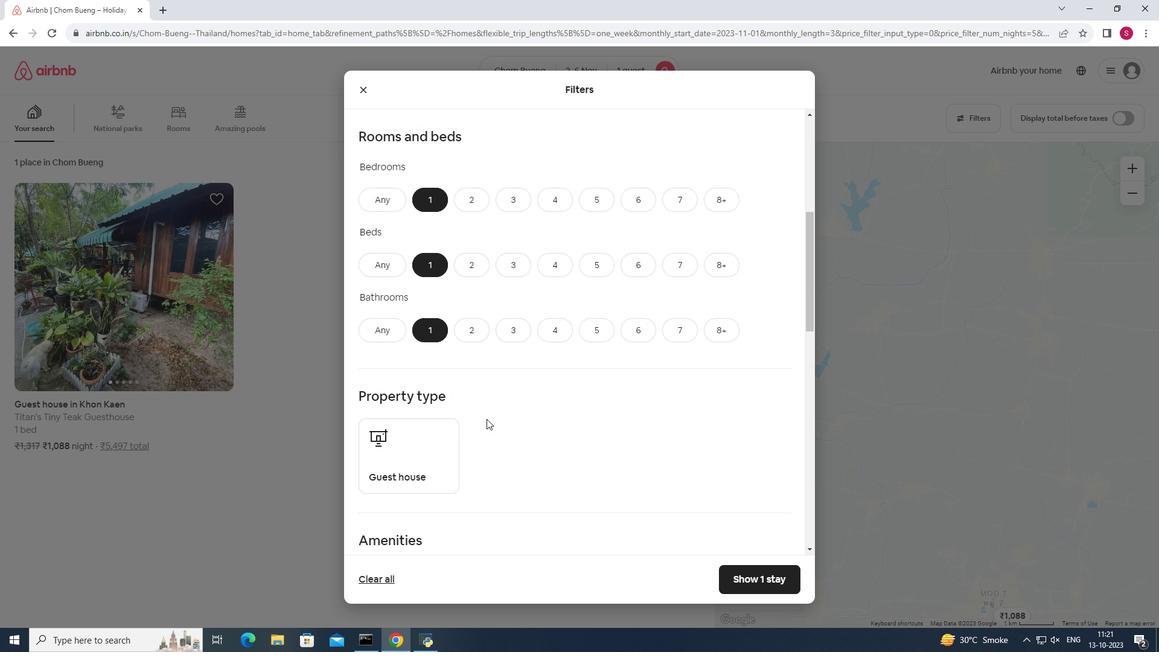 
Action: Mouse moved to (421, 404)
Screenshot: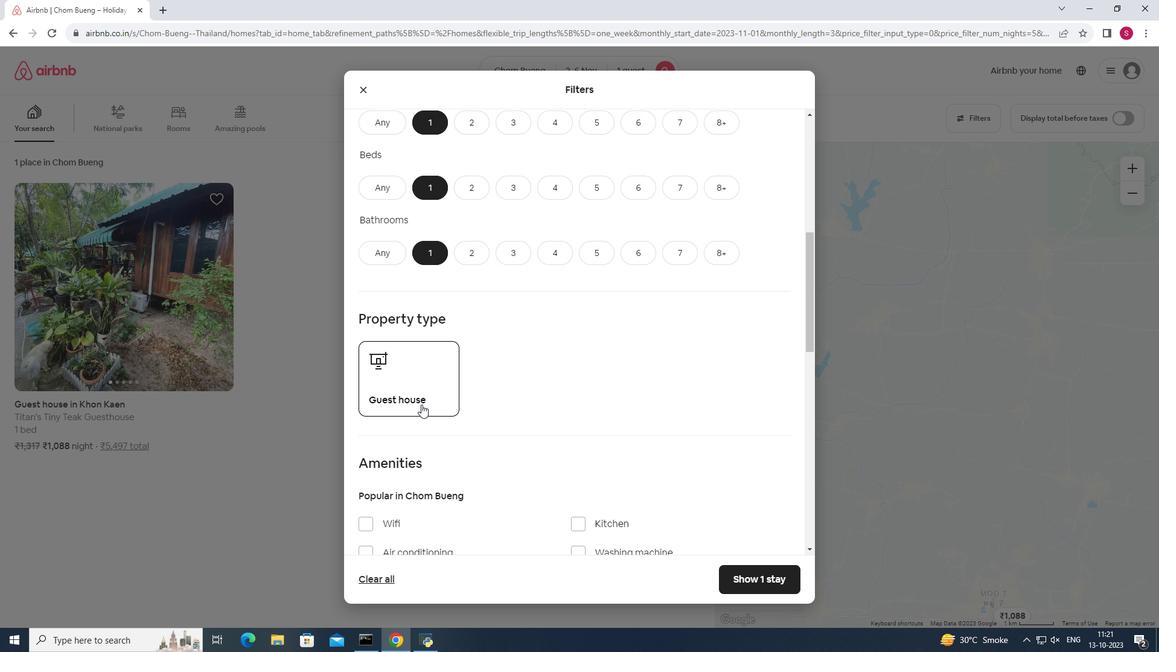 
Action: Mouse pressed left at (421, 404)
Screenshot: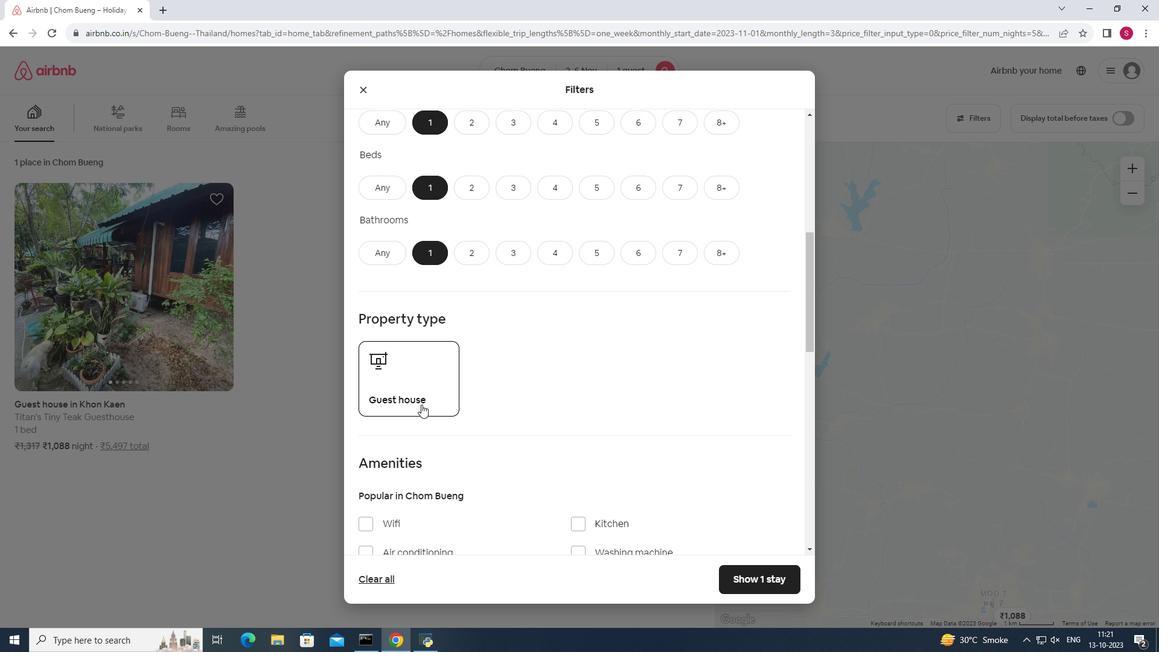 
Action: Mouse moved to (645, 409)
Screenshot: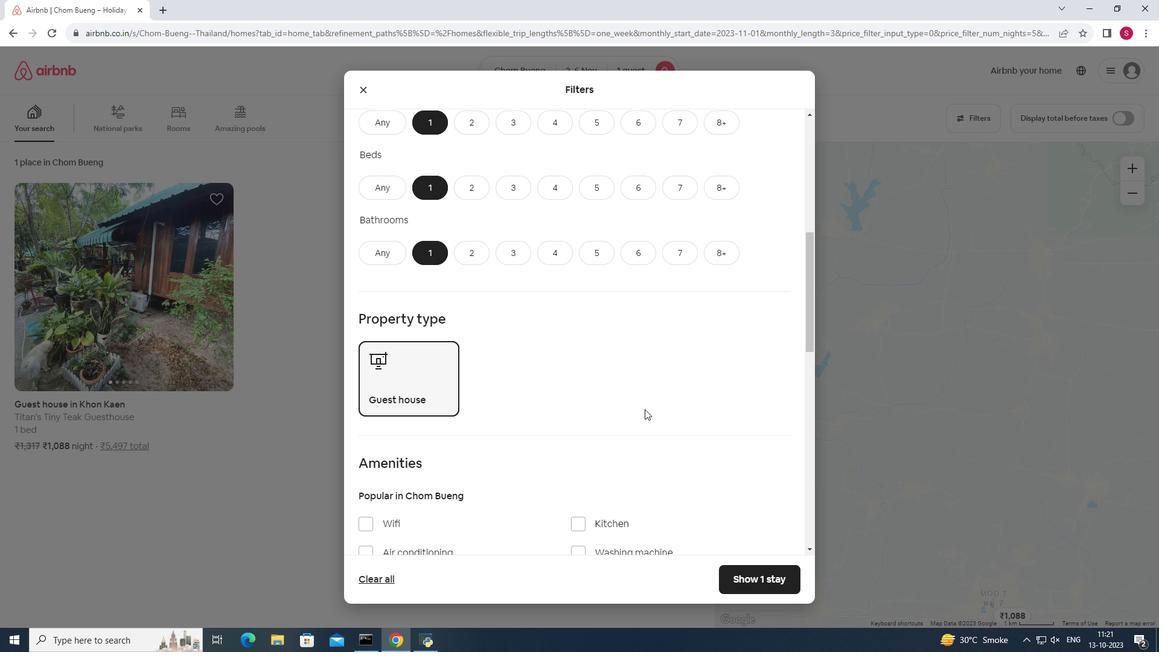 
Action: Mouse scrolled (645, 408) with delta (0, 0)
Screenshot: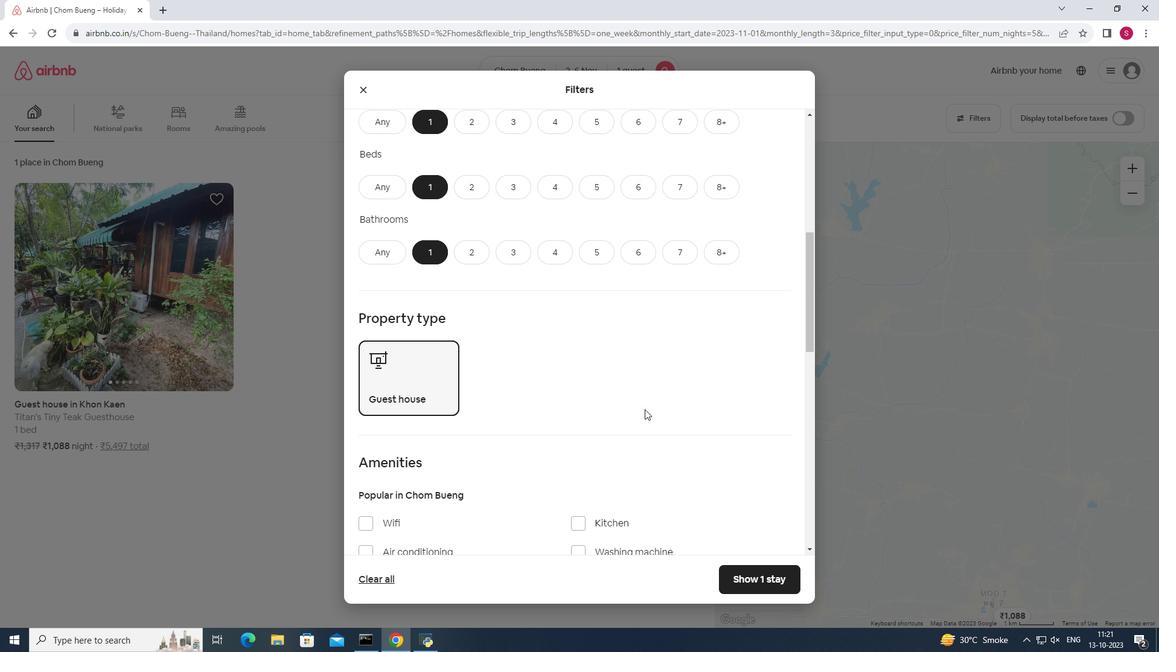 
Action: Mouse scrolled (645, 408) with delta (0, 0)
Screenshot: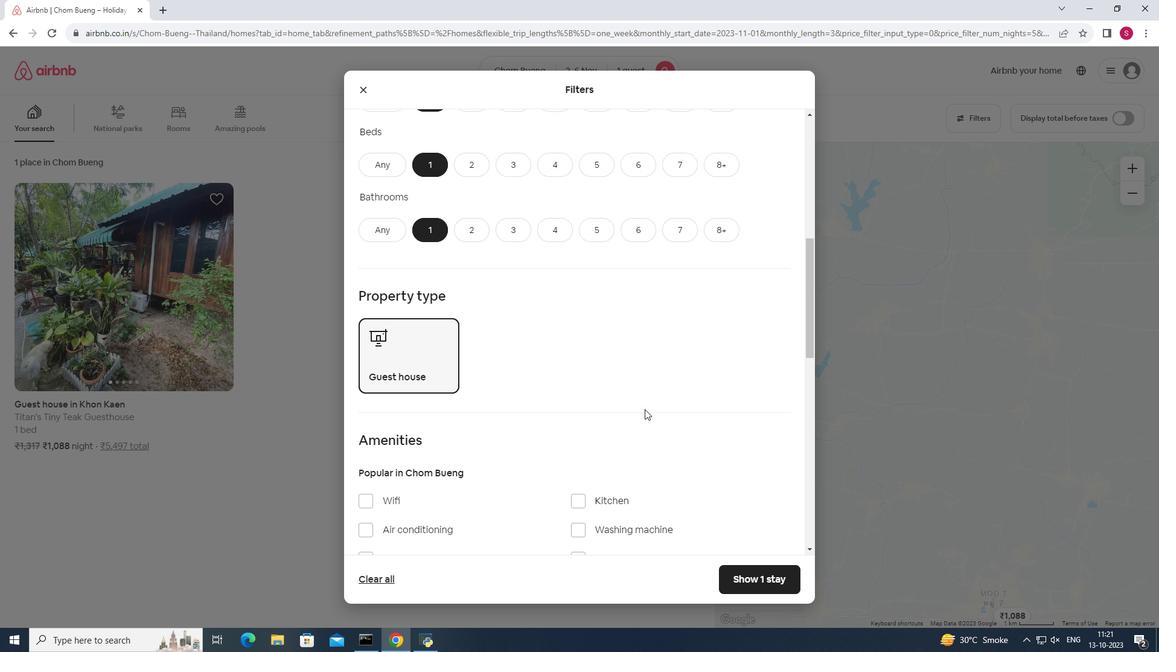 
Action: Mouse scrolled (645, 408) with delta (0, 0)
Screenshot: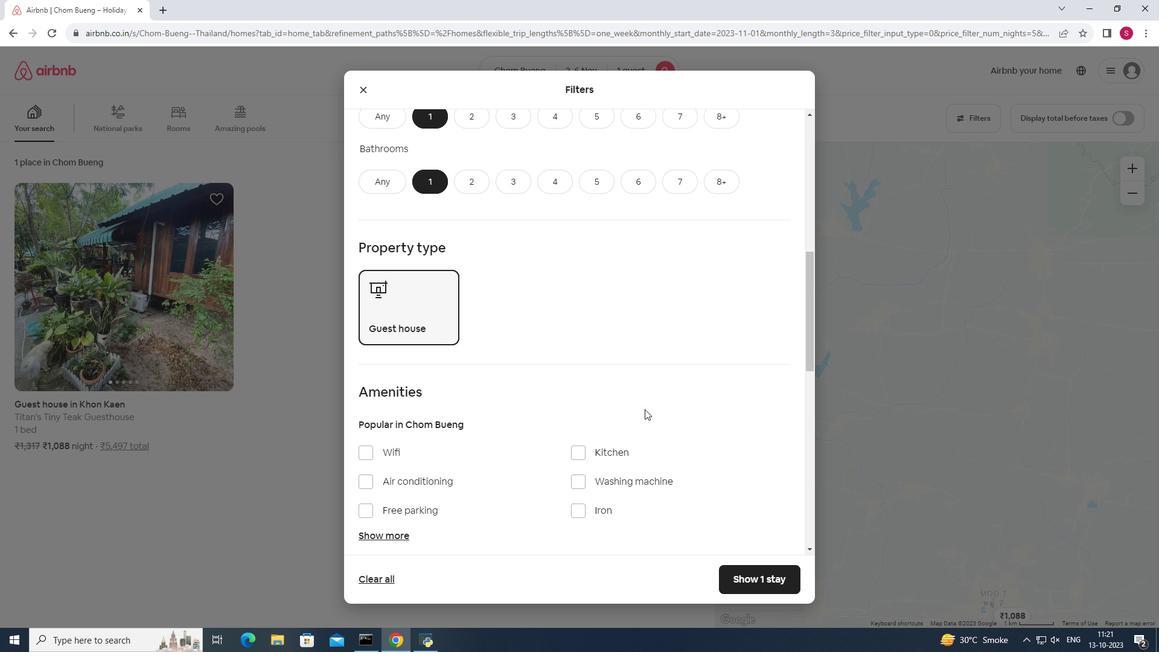 
Action: Mouse scrolled (645, 408) with delta (0, 0)
Screenshot: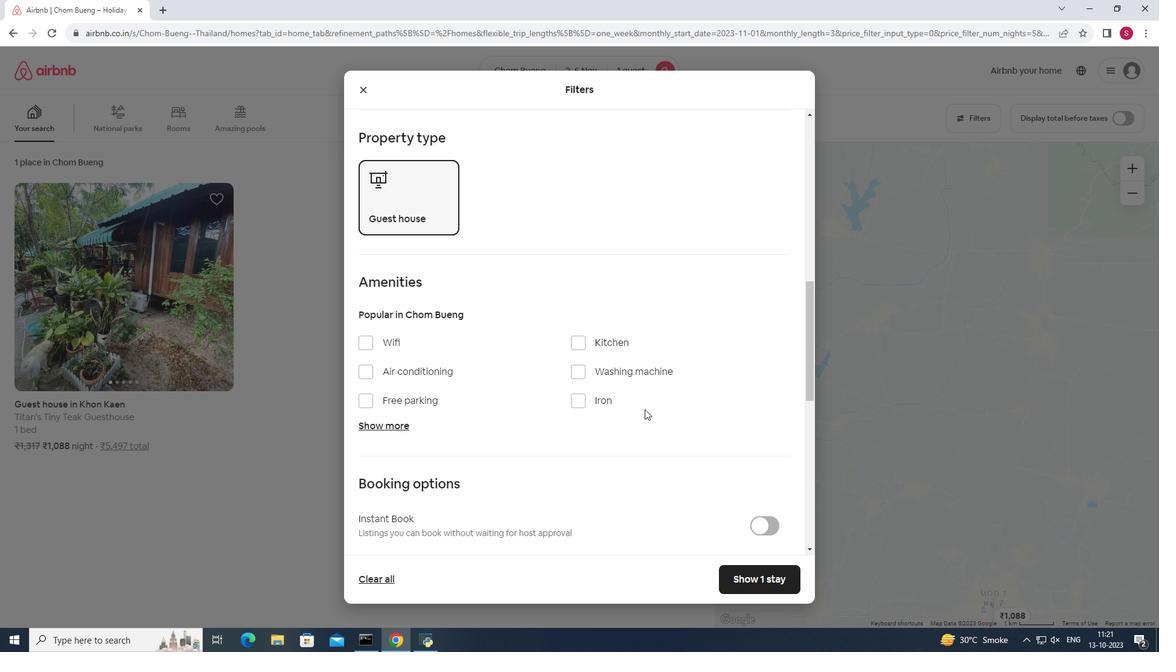
Action: Mouse scrolled (645, 408) with delta (0, 0)
Screenshot: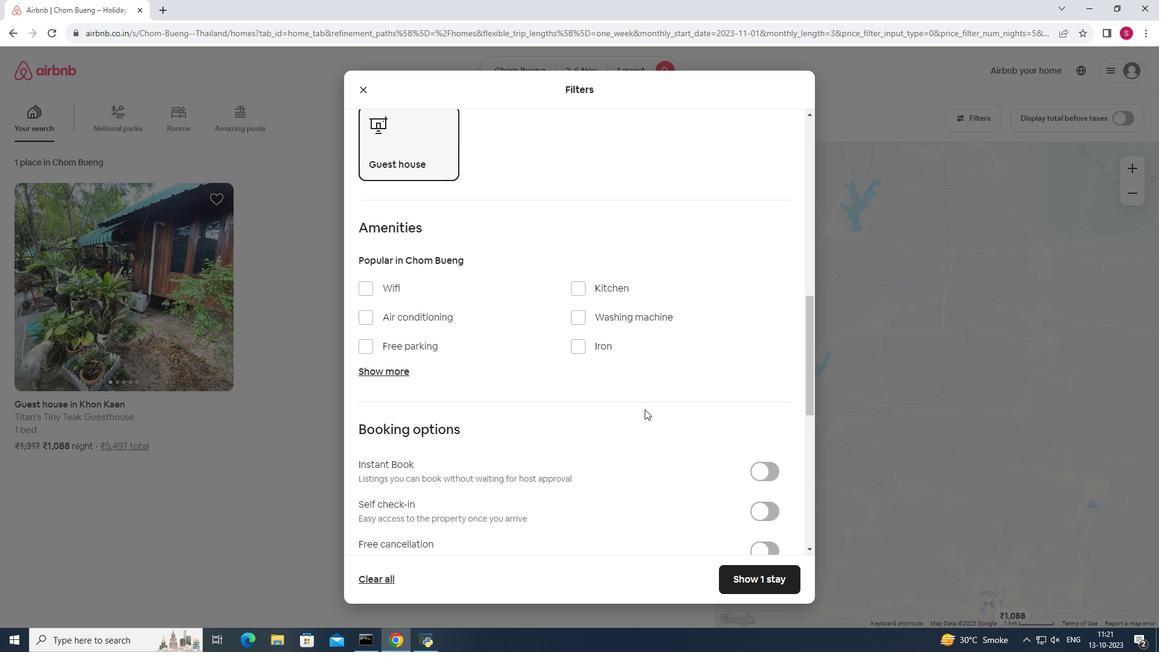 
Action: Mouse scrolled (645, 408) with delta (0, 0)
Screenshot: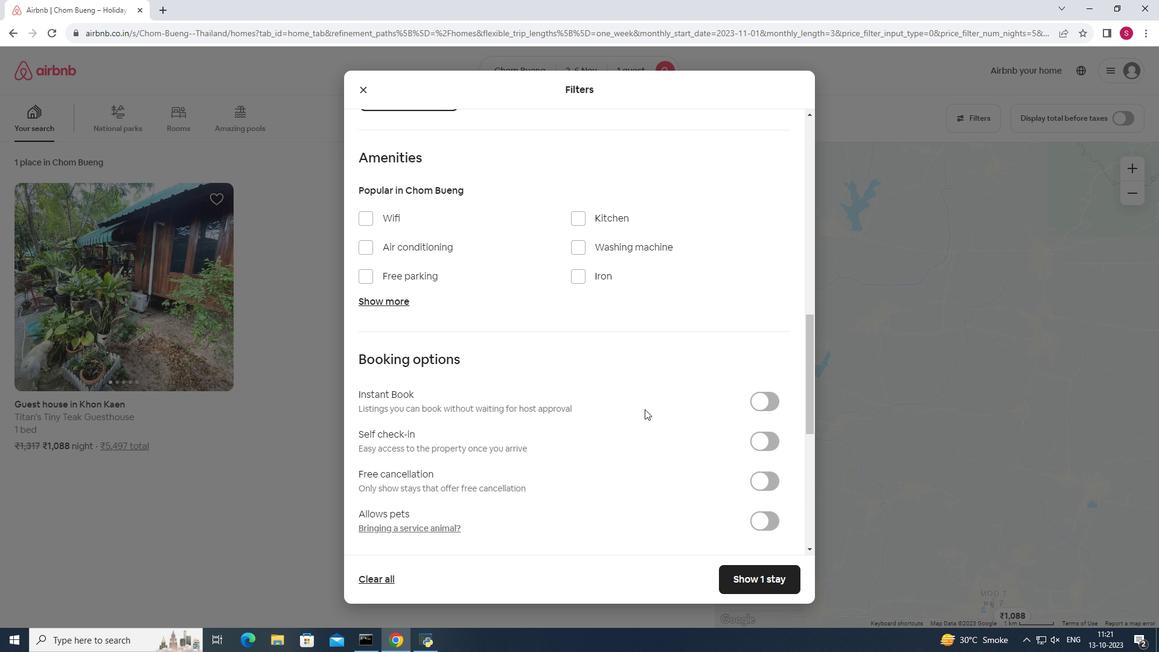 
Action: Mouse moved to (774, 386)
Screenshot: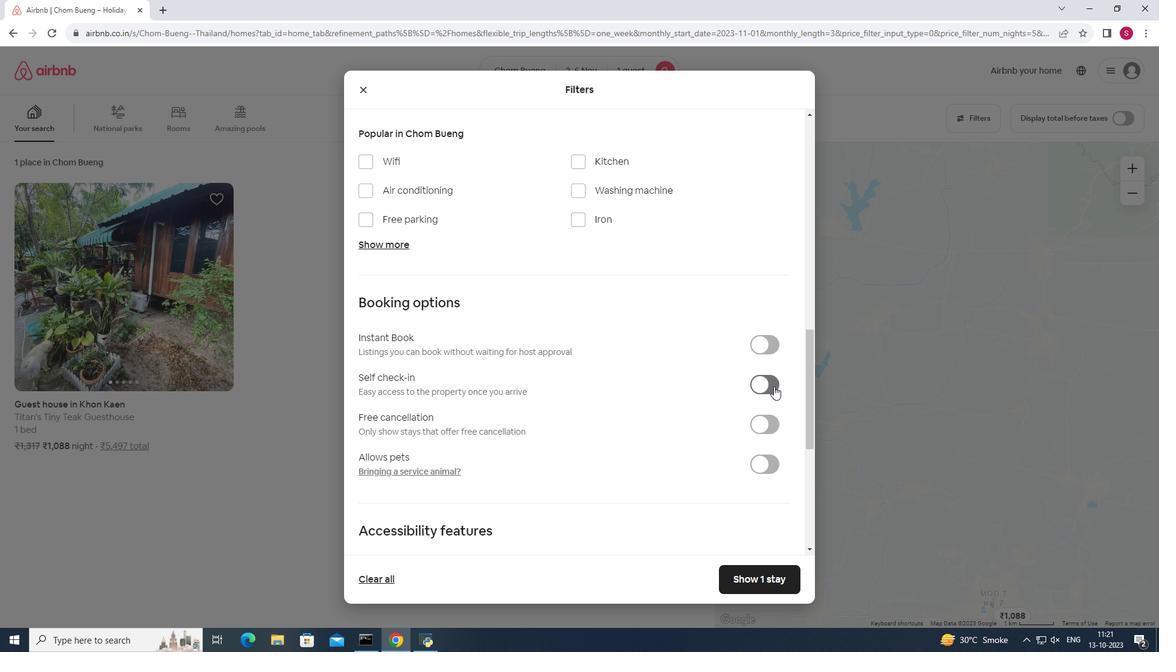 
Action: Mouse pressed left at (774, 386)
Screenshot: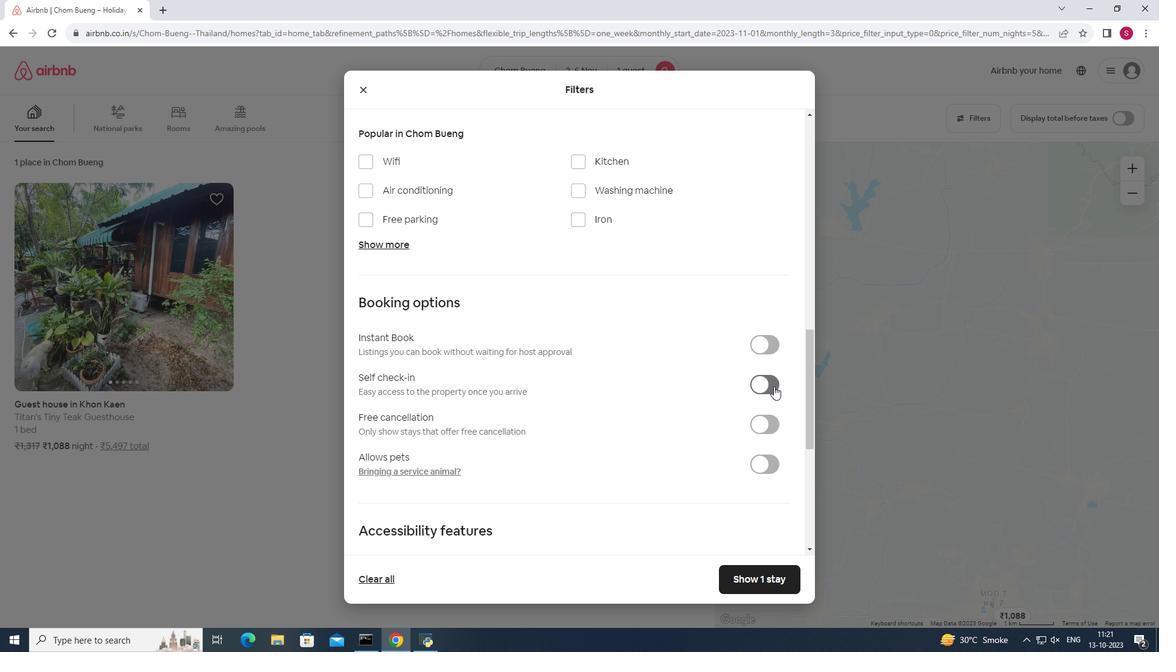
Action: Mouse moved to (745, 583)
Screenshot: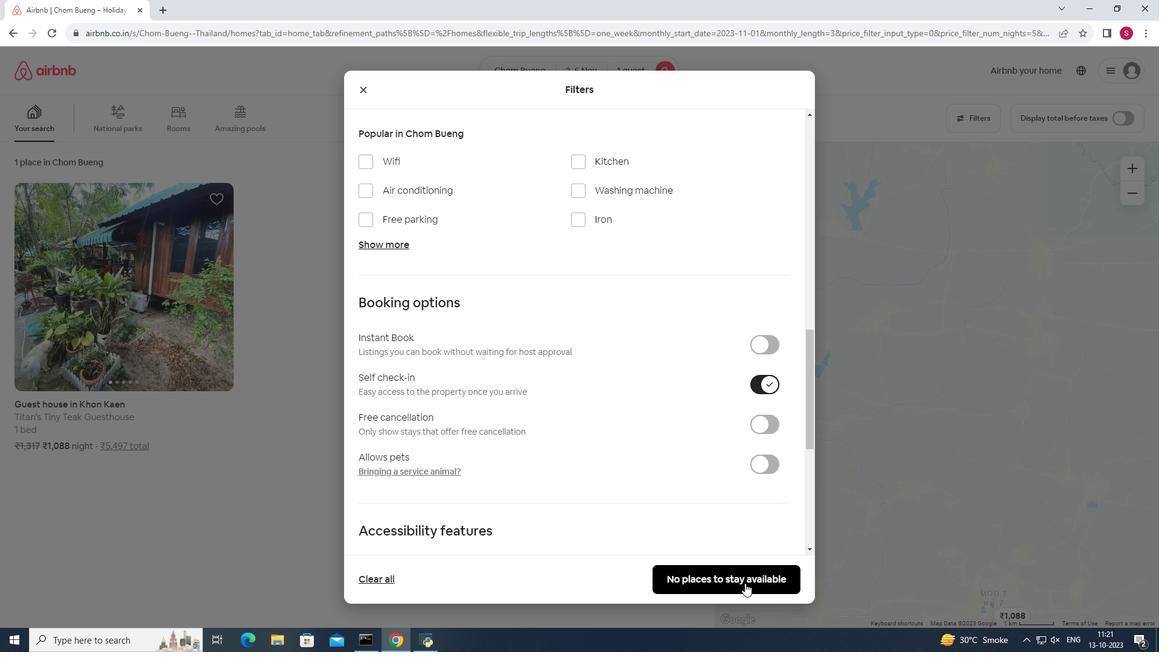 
Action: Mouse pressed left at (745, 583)
Screenshot: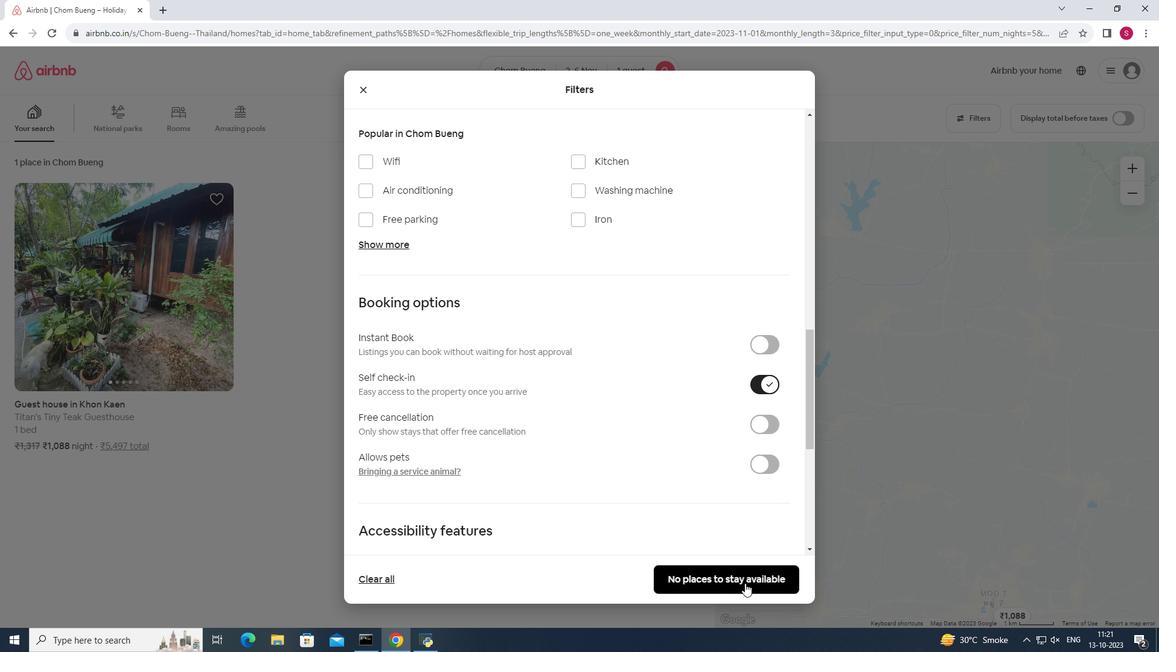 
